 Task: Search one way flight ticket for 2 adults, 2 infants in seat and 1 infant on lap in first from Nome: Nome Airport to Rockford: Chicago Rockford International Airport(was Northwest Chicagoland Regional Airport At Rockford) on 5-1-2023. Number of bags: 1 carry on bag and 5 checked bags. Price is upto 65000. Outbound departure time preference is 7:45. Return departure time preference is 8:00.
Action: Mouse moved to (237, 212)
Screenshot: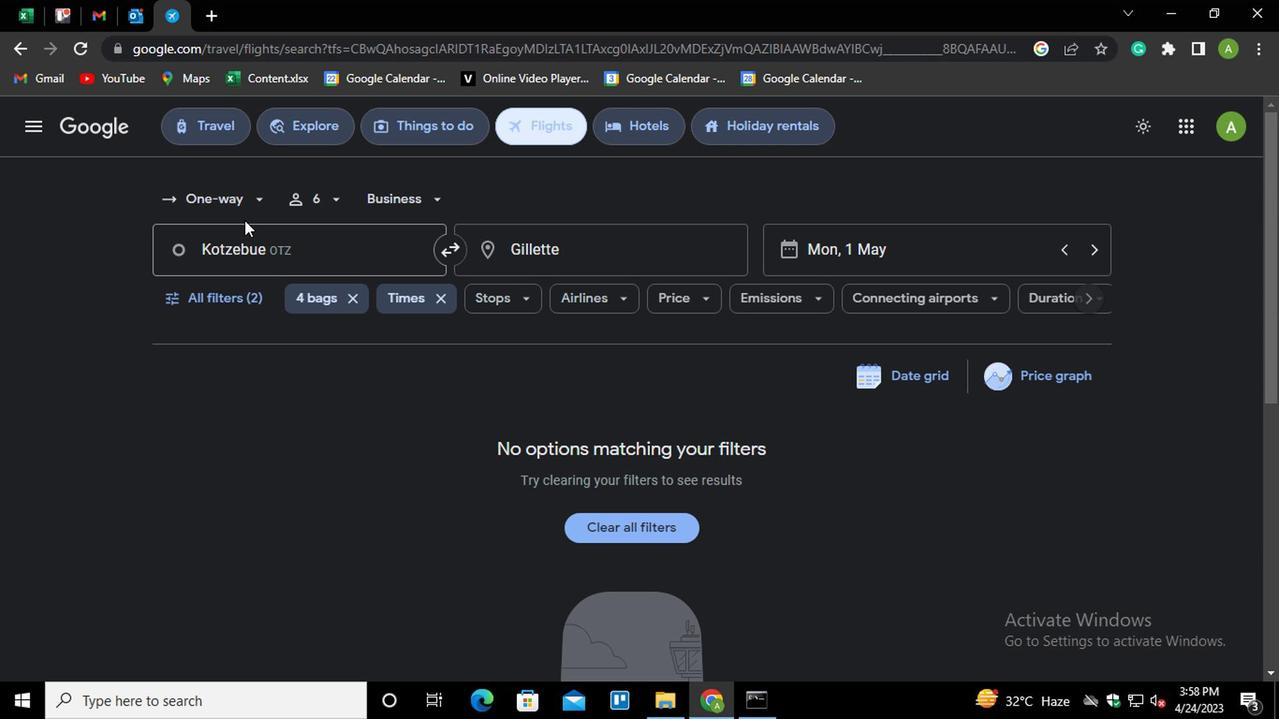 
Action: Mouse pressed left at (237, 212)
Screenshot: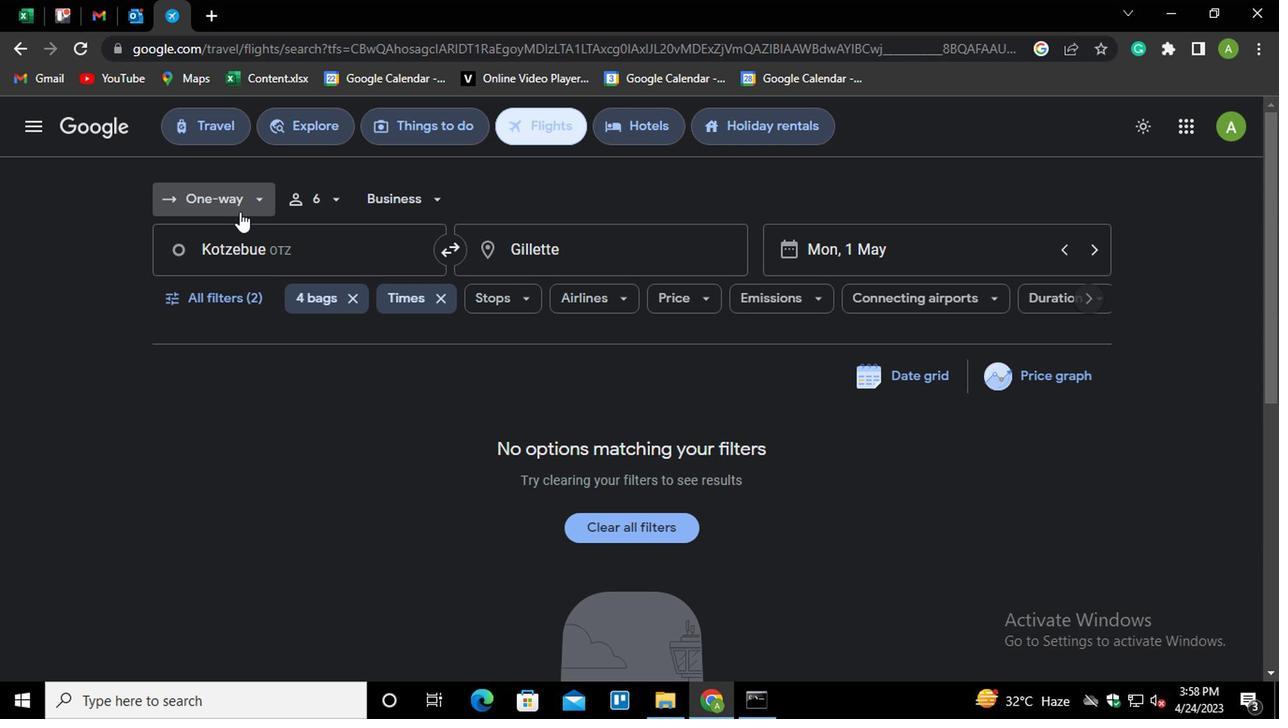 
Action: Mouse moved to (245, 284)
Screenshot: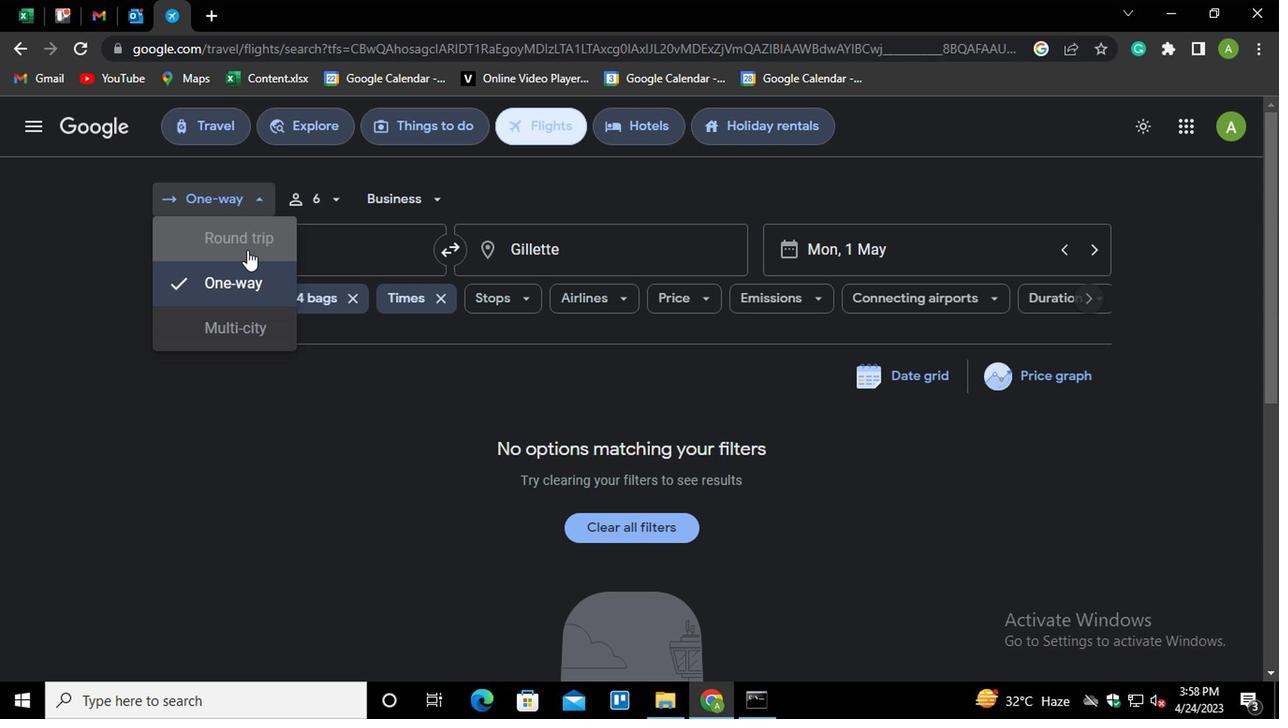 
Action: Mouse pressed left at (245, 284)
Screenshot: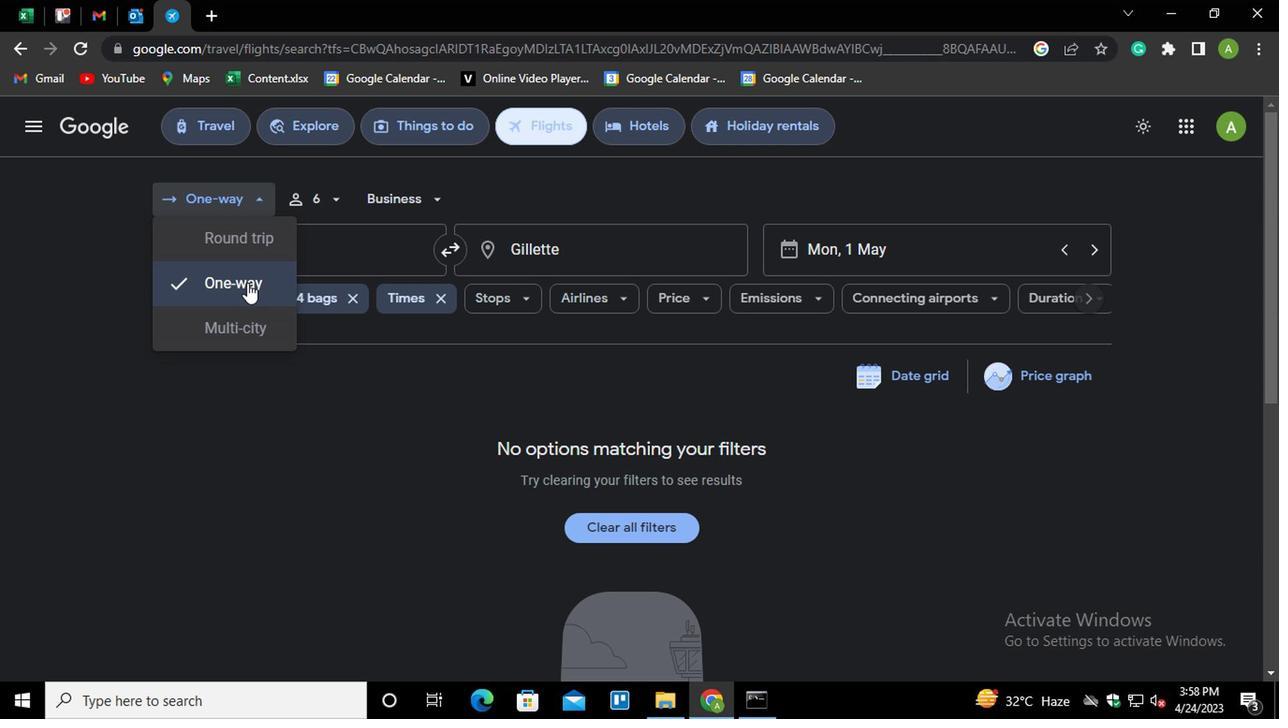 
Action: Mouse moved to (319, 205)
Screenshot: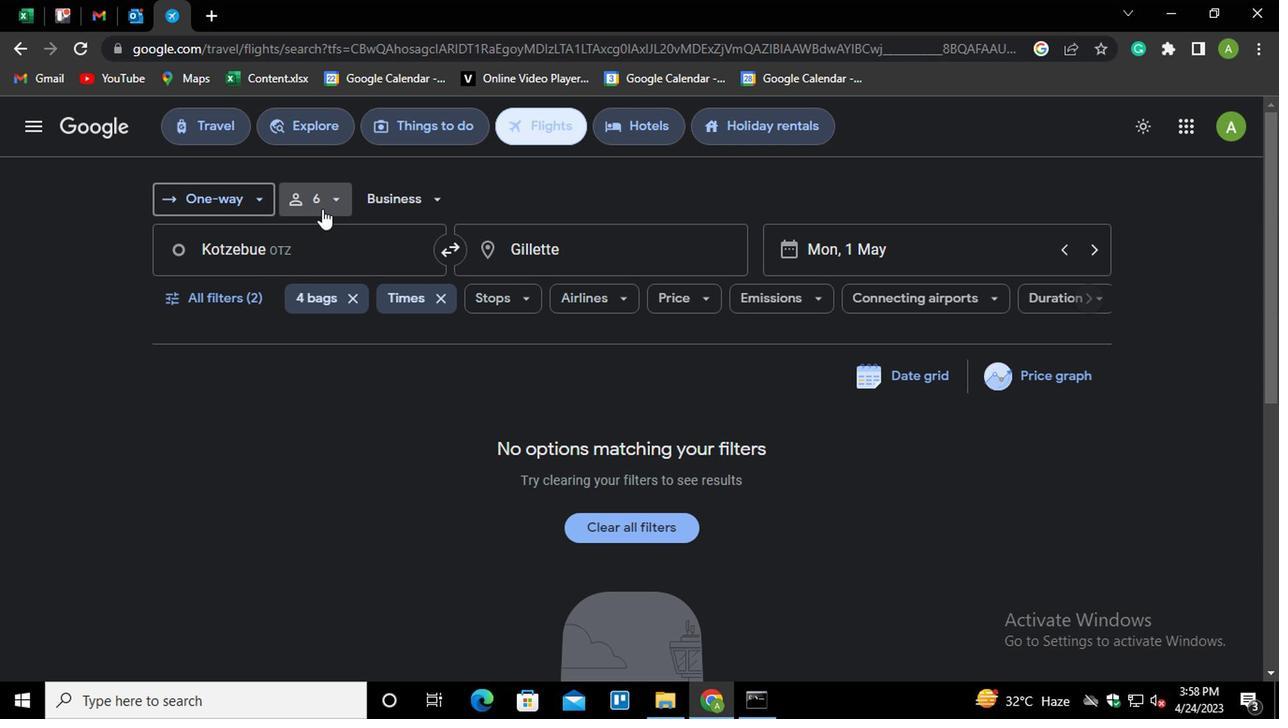 
Action: Mouse pressed left at (319, 205)
Screenshot: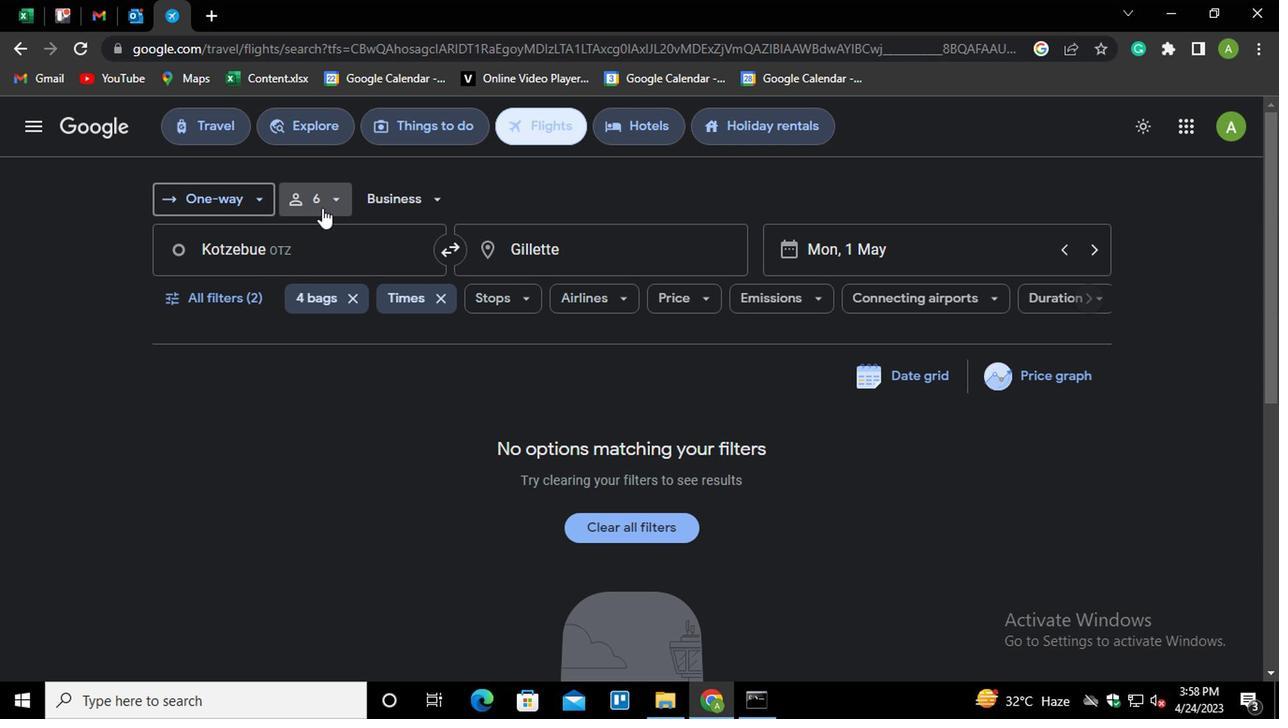
Action: Mouse moved to (411, 250)
Screenshot: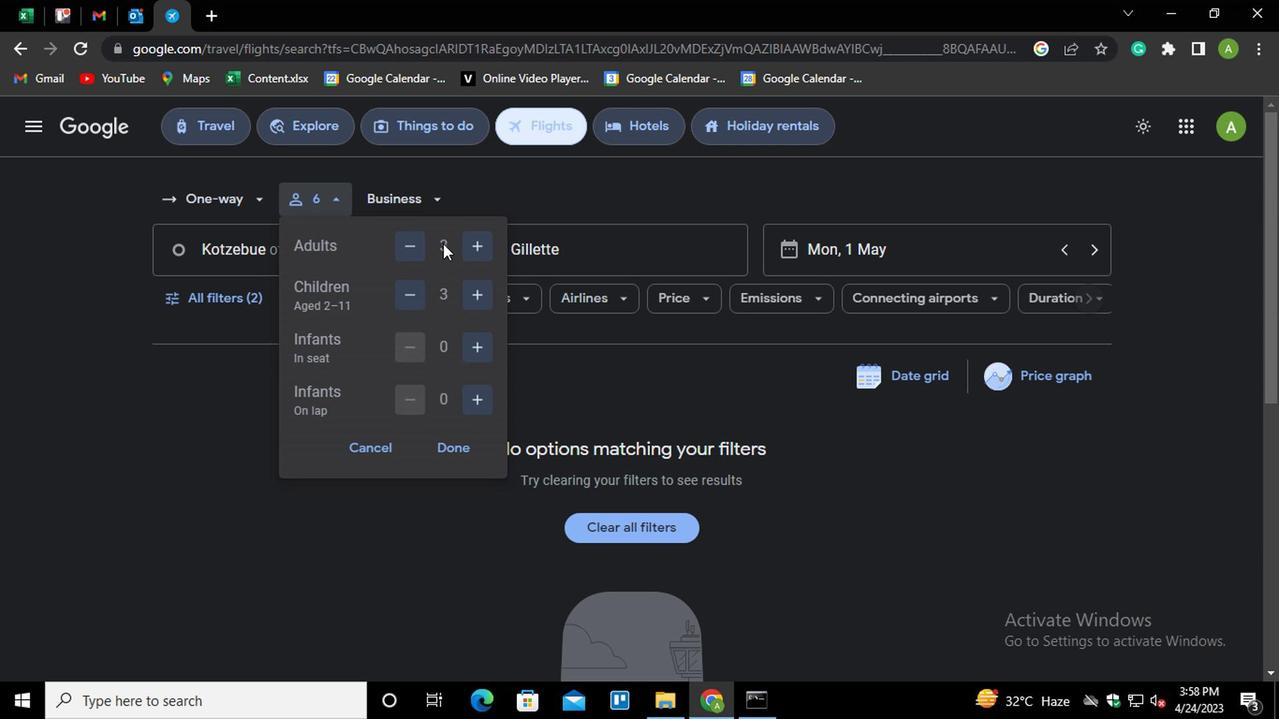 
Action: Mouse pressed left at (411, 250)
Screenshot: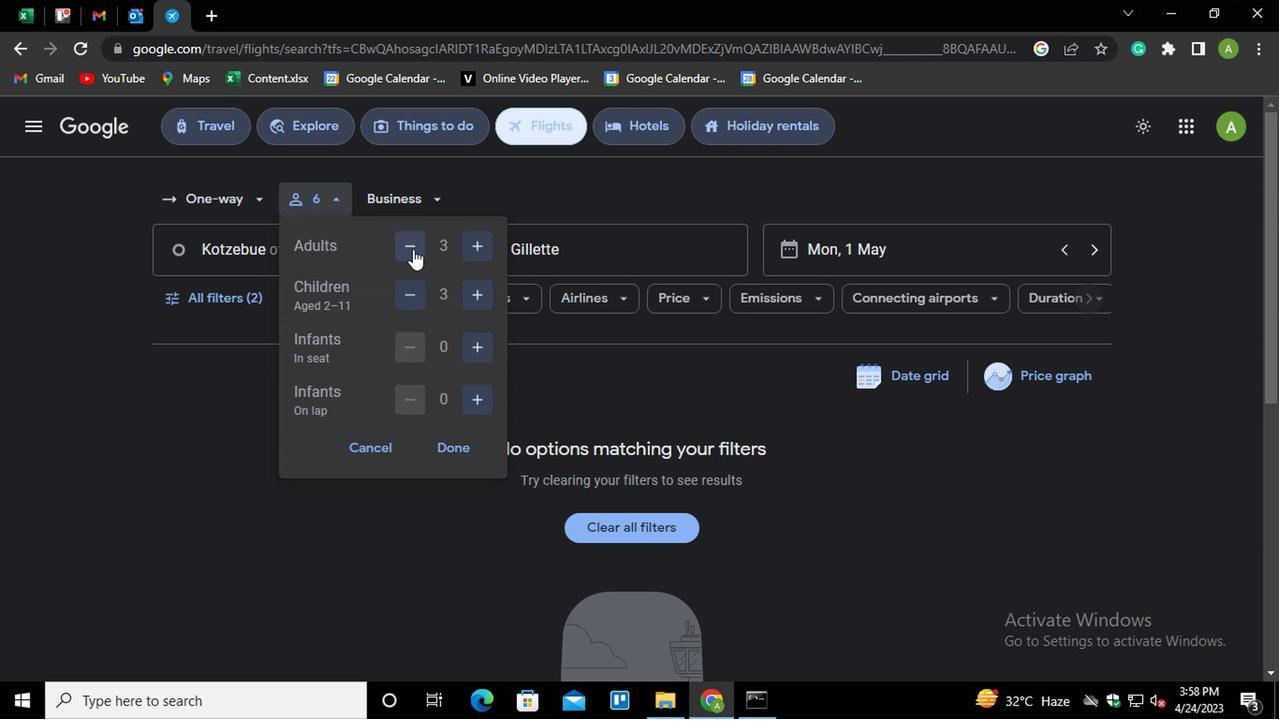 
Action: Mouse moved to (409, 293)
Screenshot: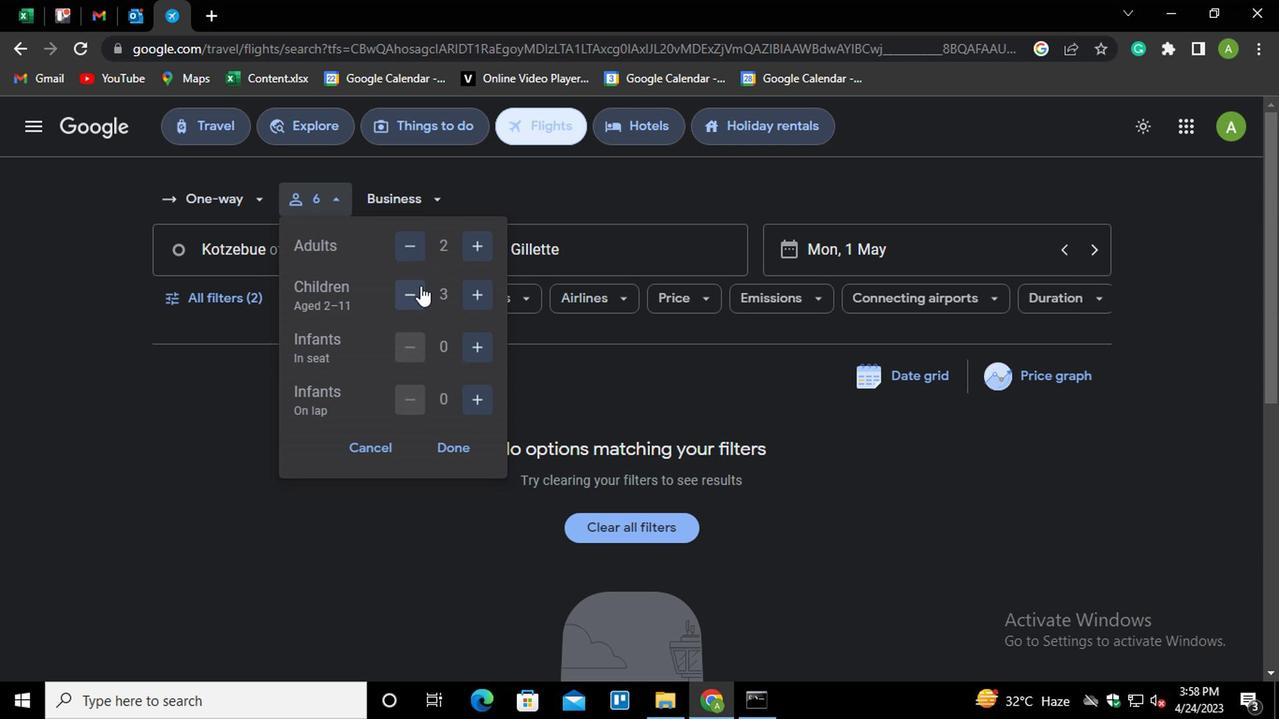 
Action: Mouse pressed left at (409, 293)
Screenshot: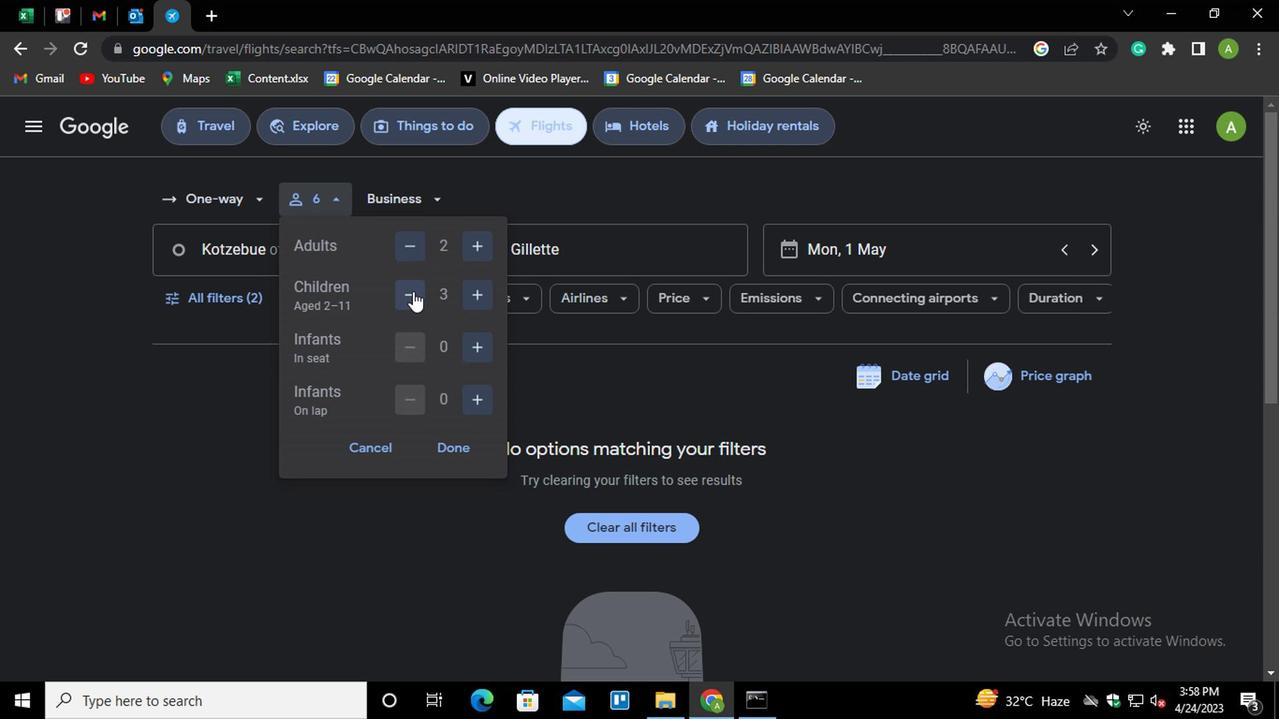 
Action: Mouse pressed left at (409, 293)
Screenshot: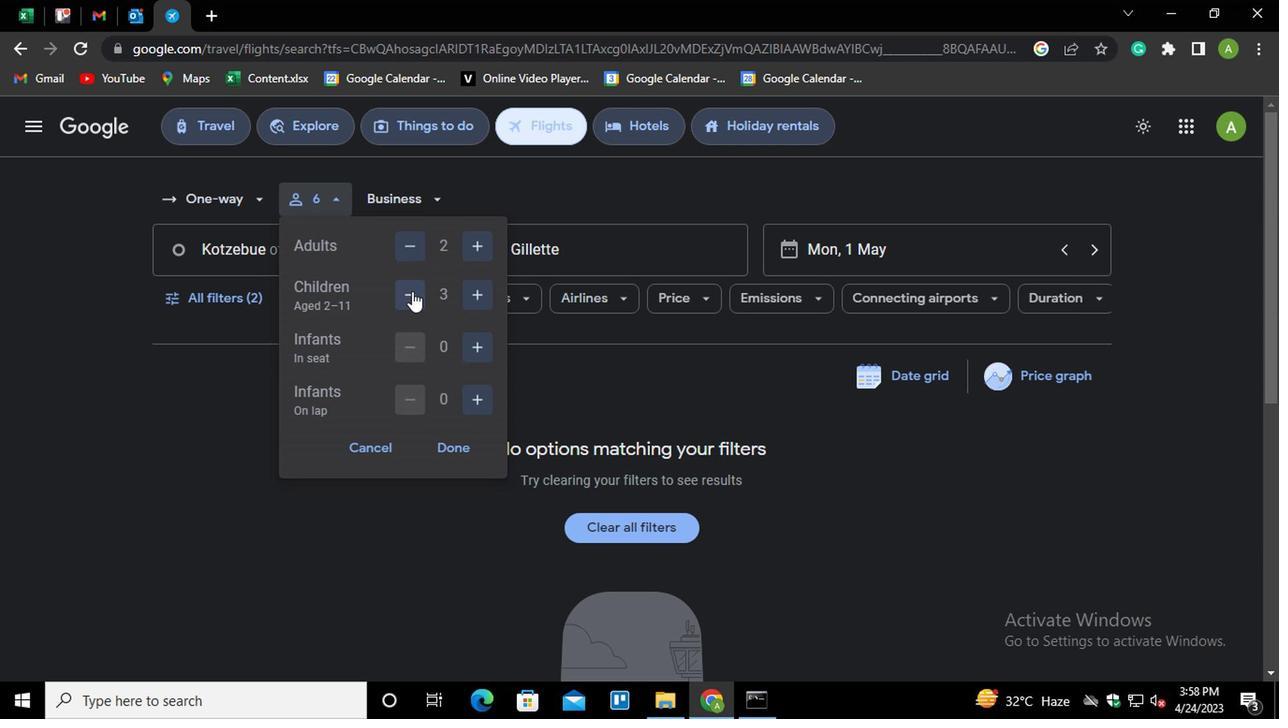 
Action: Mouse pressed left at (409, 293)
Screenshot: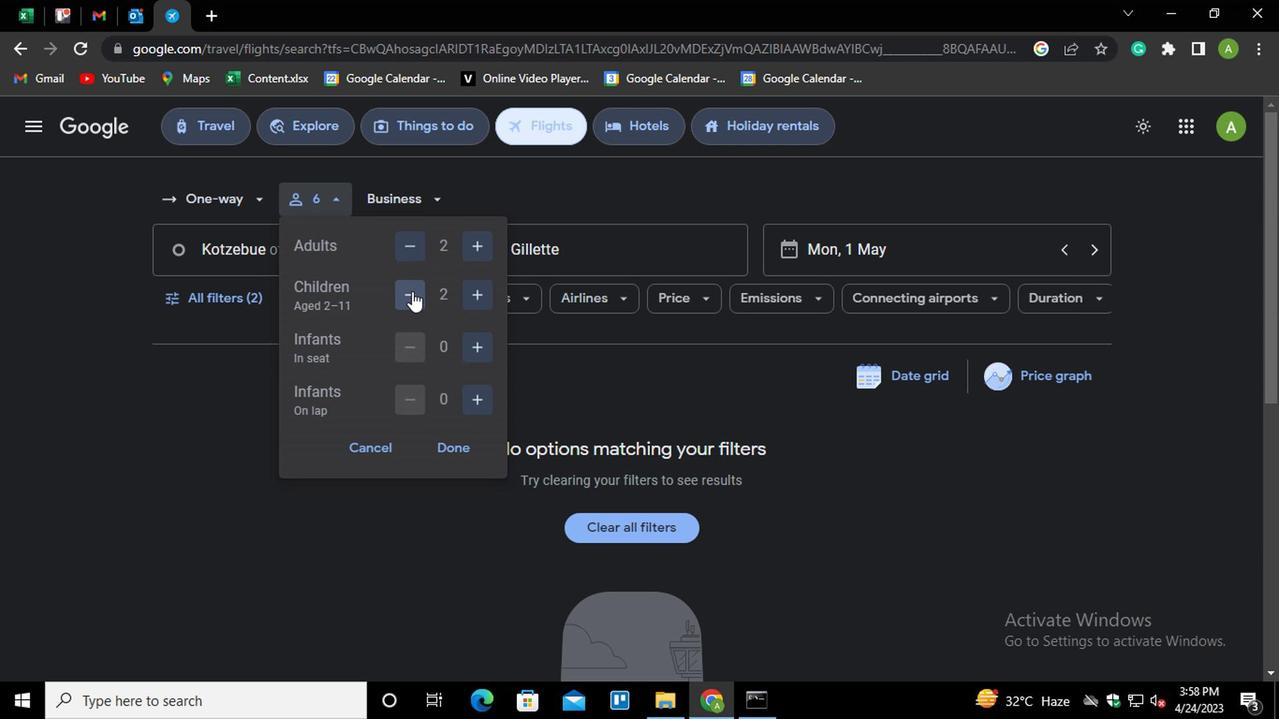 
Action: Mouse moved to (479, 345)
Screenshot: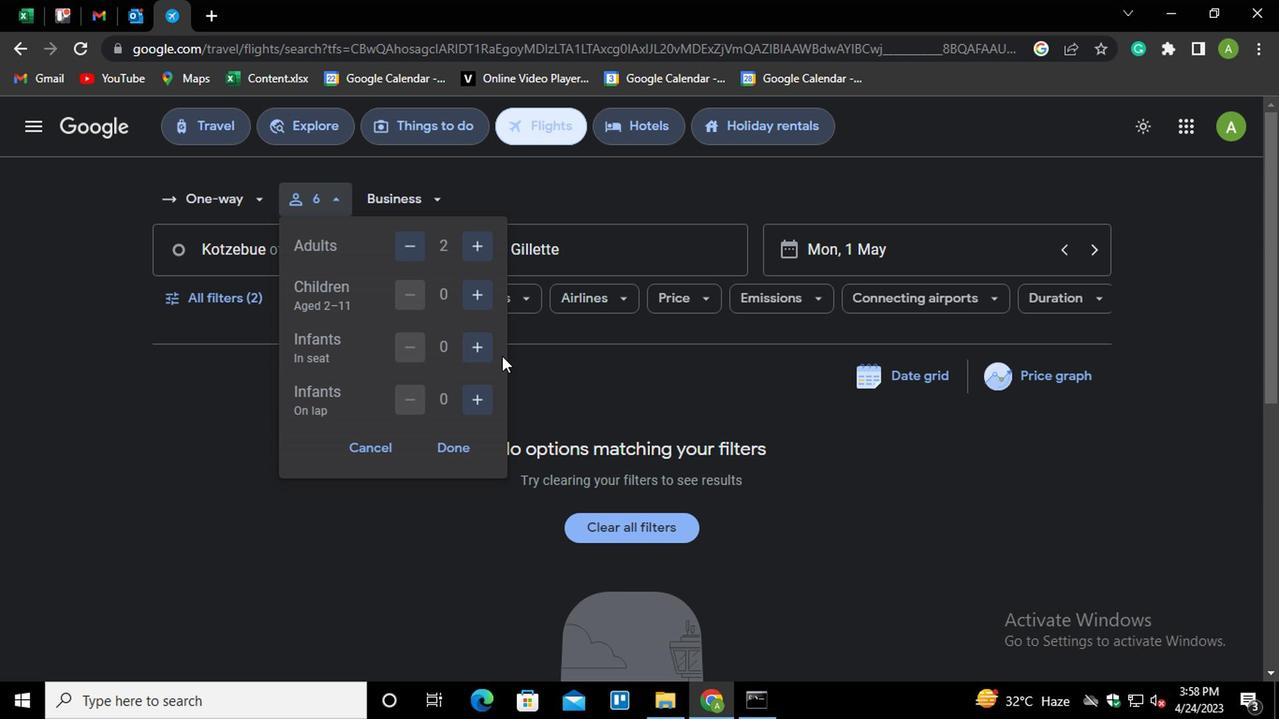 
Action: Mouse pressed left at (479, 345)
Screenshot: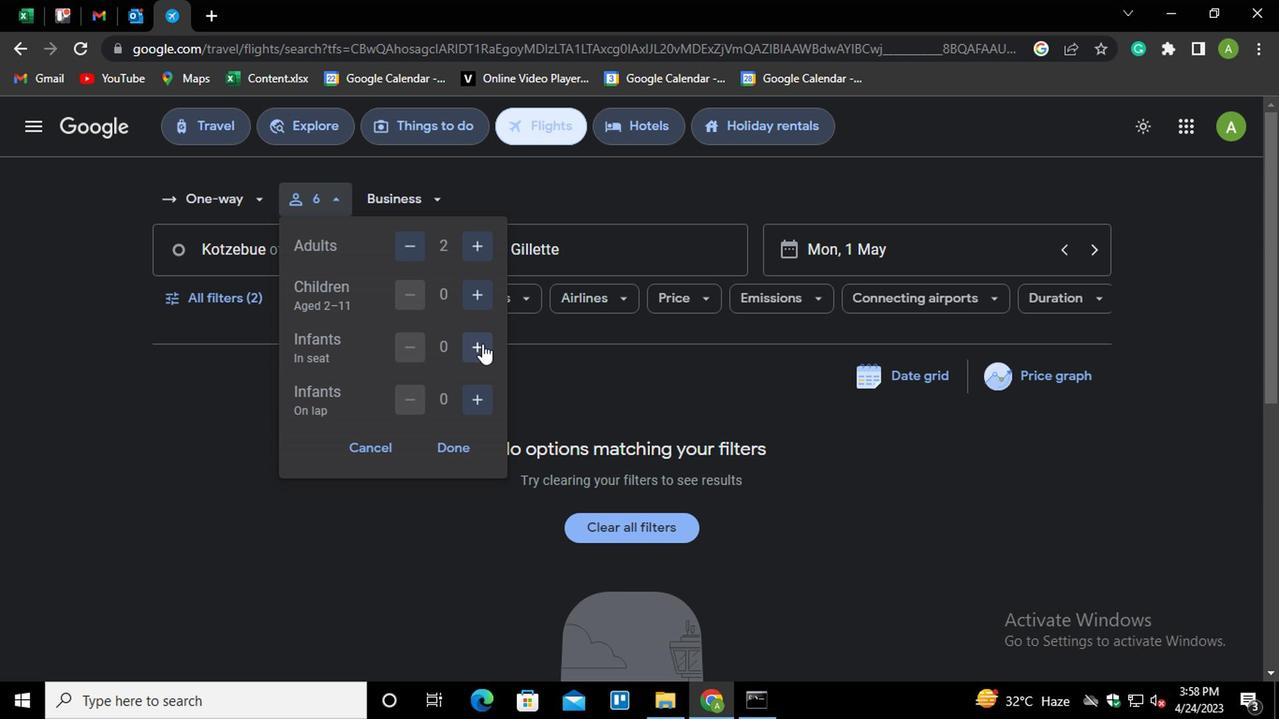 
Action: Mouse pressed left at (479, 345)
Screenshot: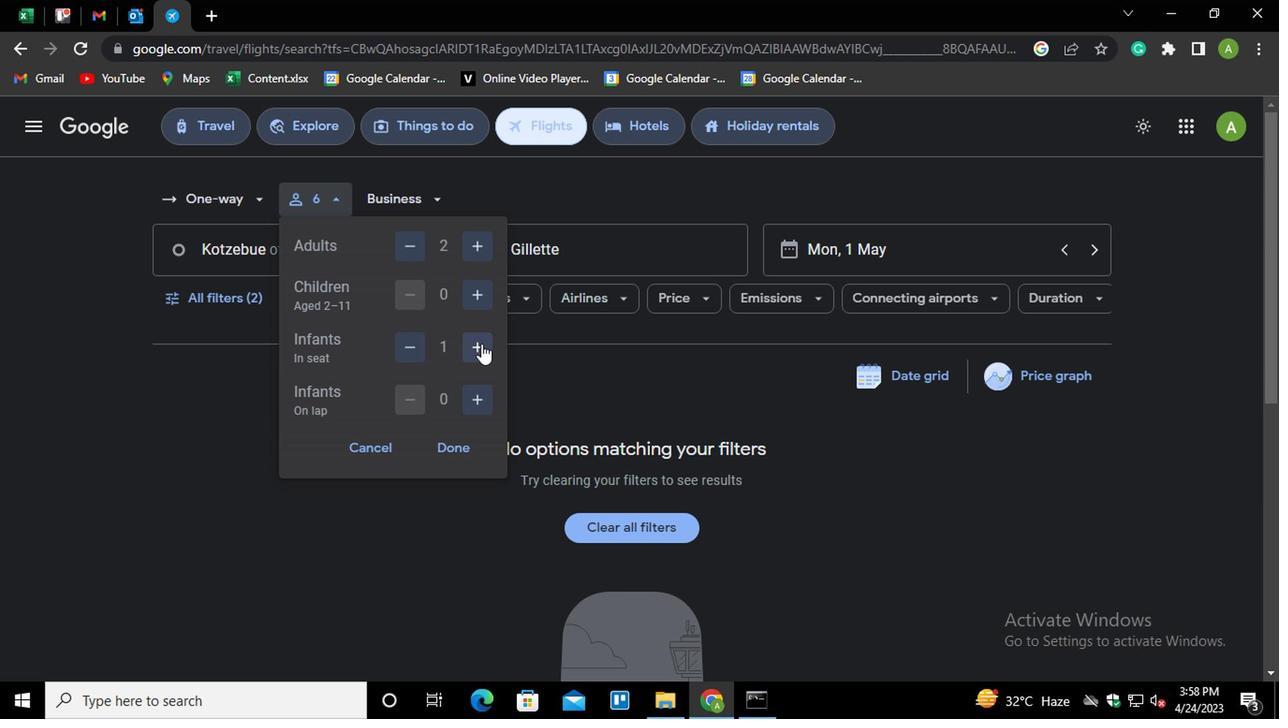 
Action: Mouse moved to (477, 393)
Screenshot: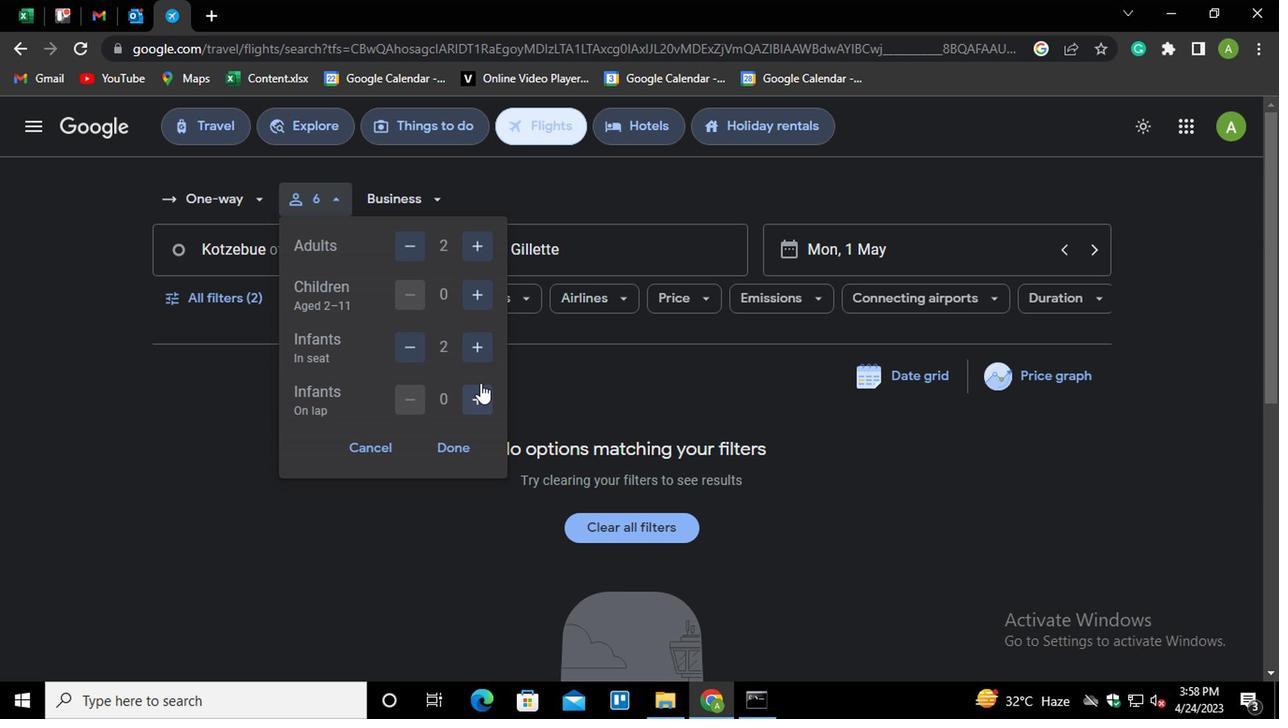 
Action: Mouse pressed left at (477, 393)
Screenshot: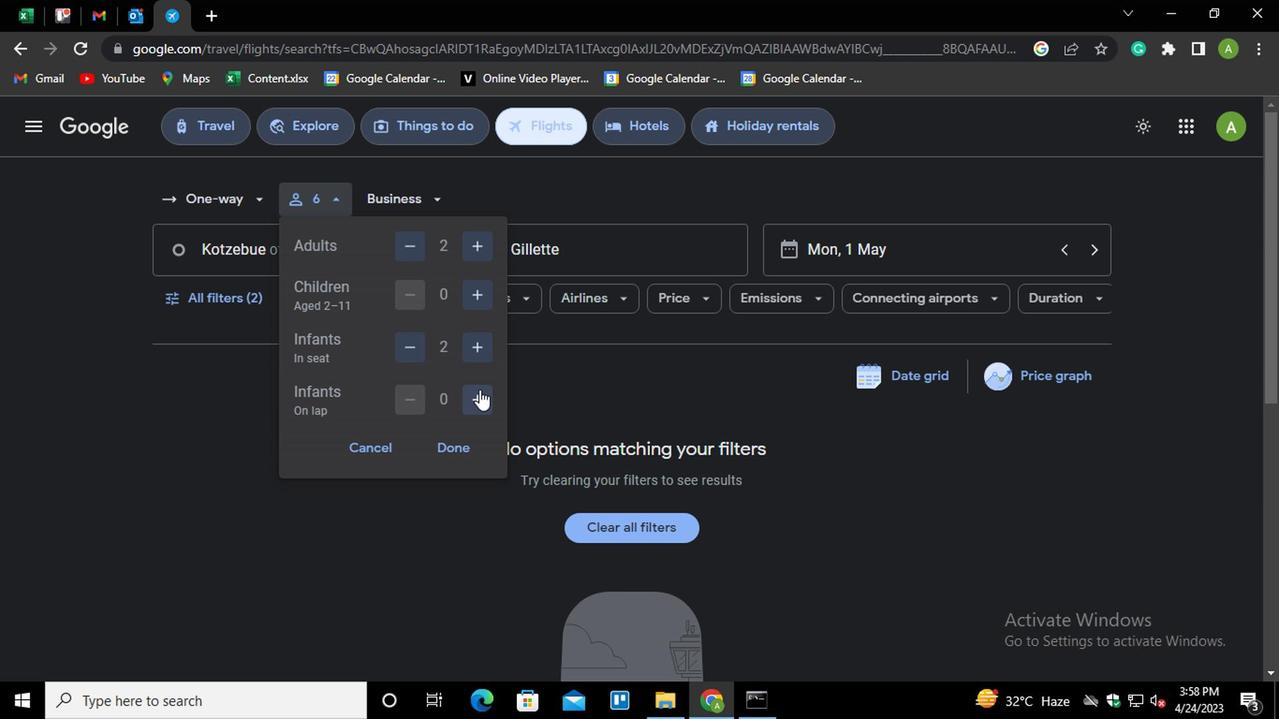 
Action: Mouse moved to (455, 448)
Screenshot: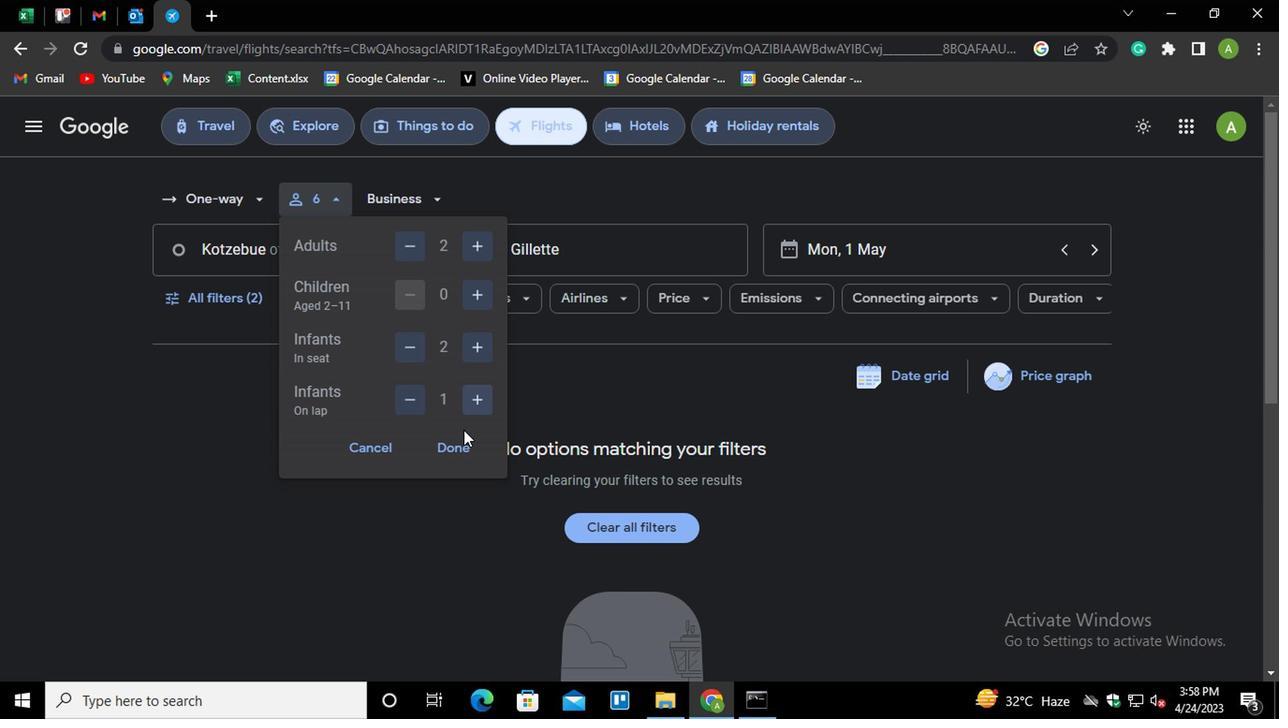 
Action: Mouse pressed left at (455, 448)
Screenshot: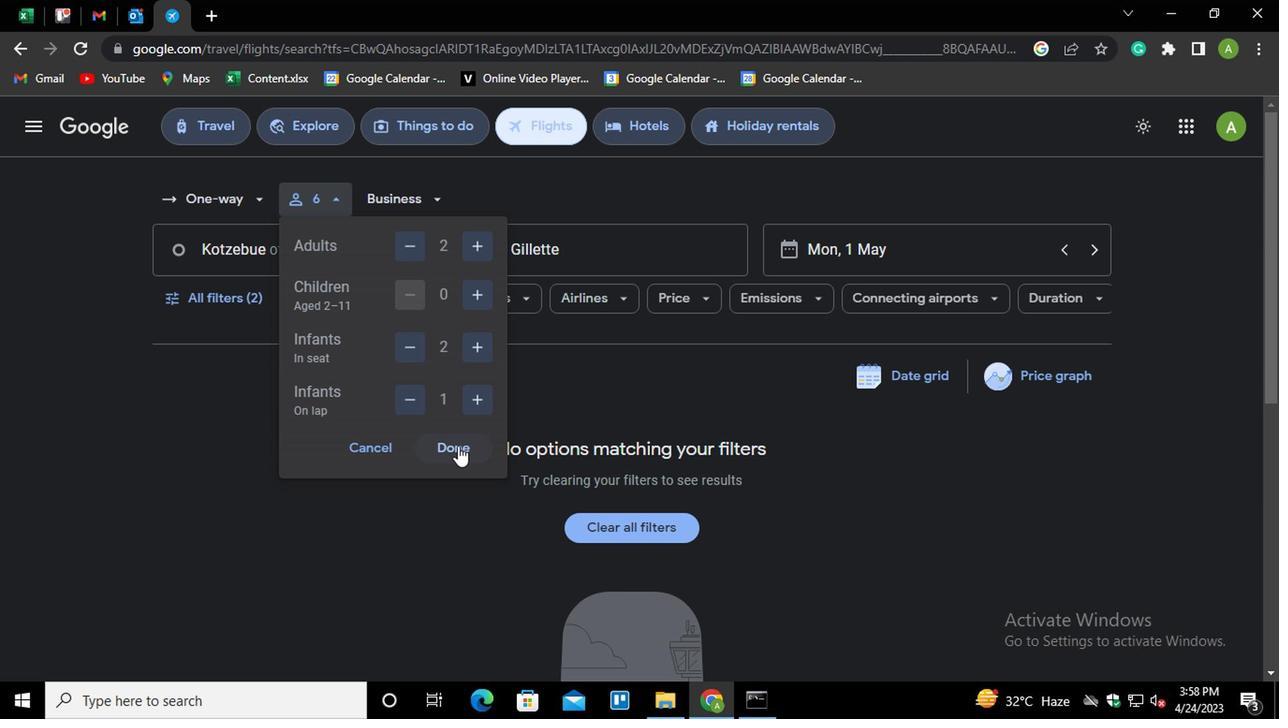 
Action: Mouse moved to (326, 252)
Screenshot: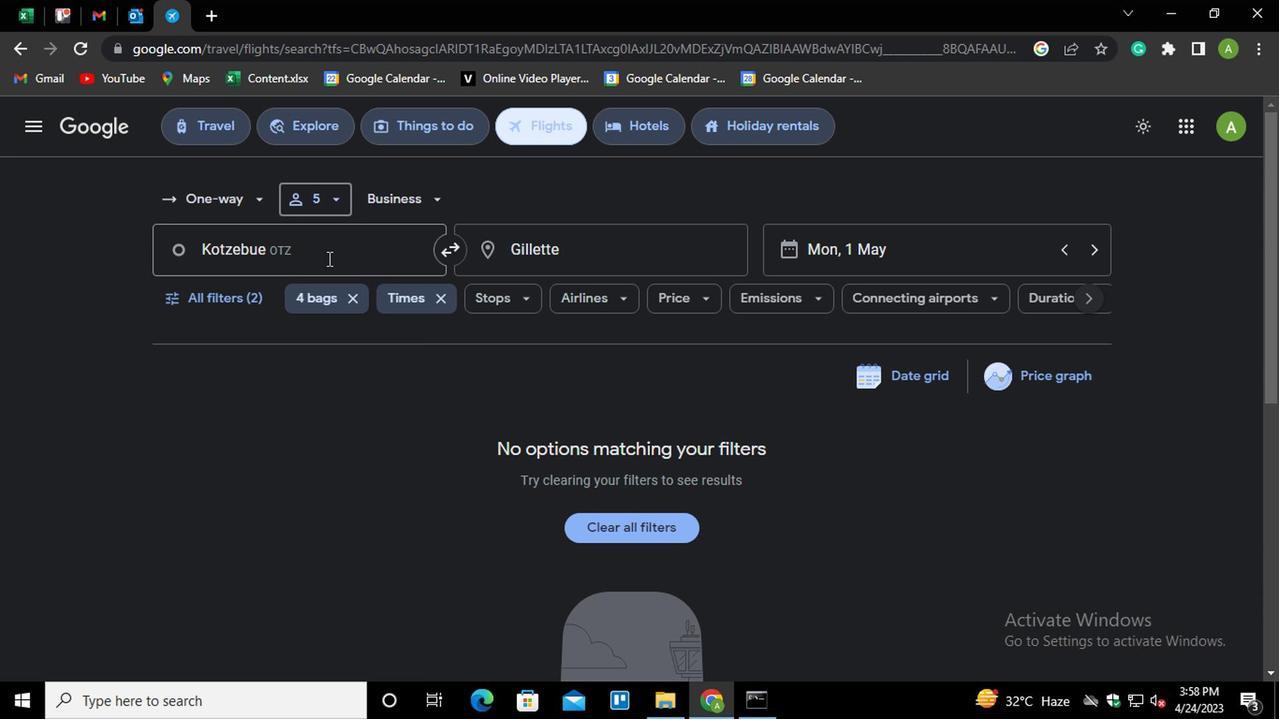 
Action: Mouse pressed left at (326, 252)
Screenshot: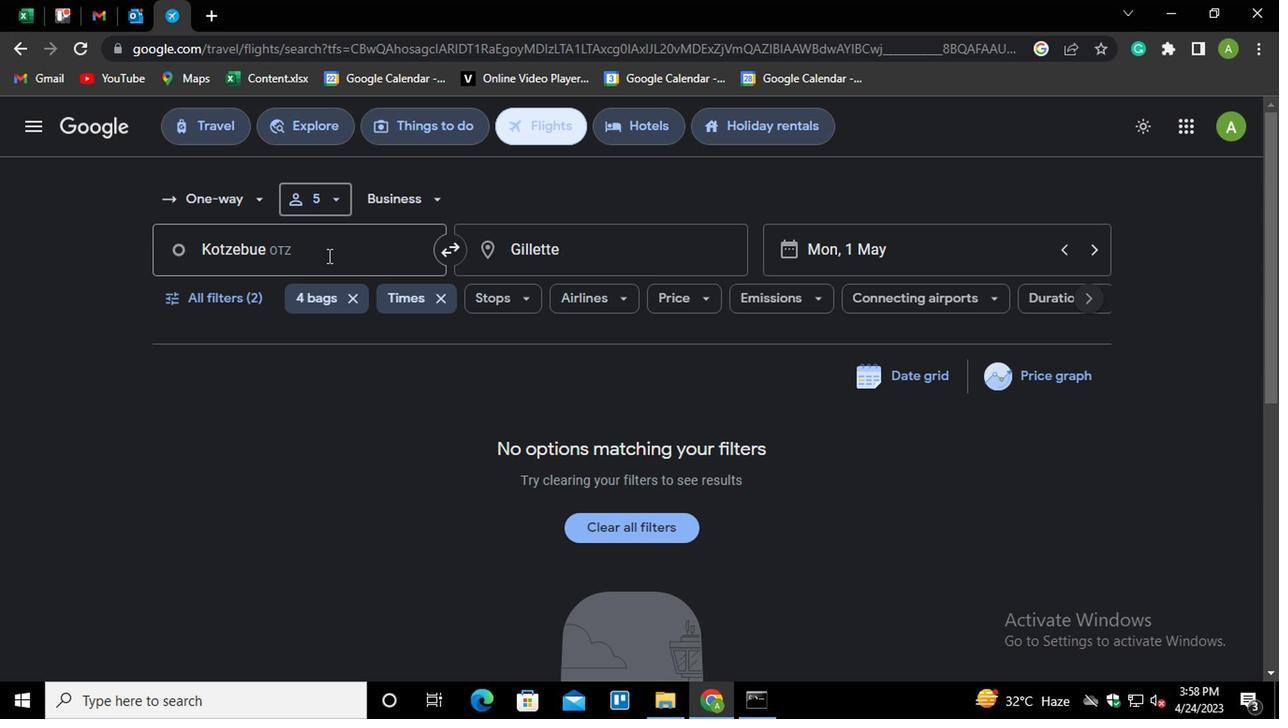 
Action: Mouse moved to (326, 251)
Screenshot: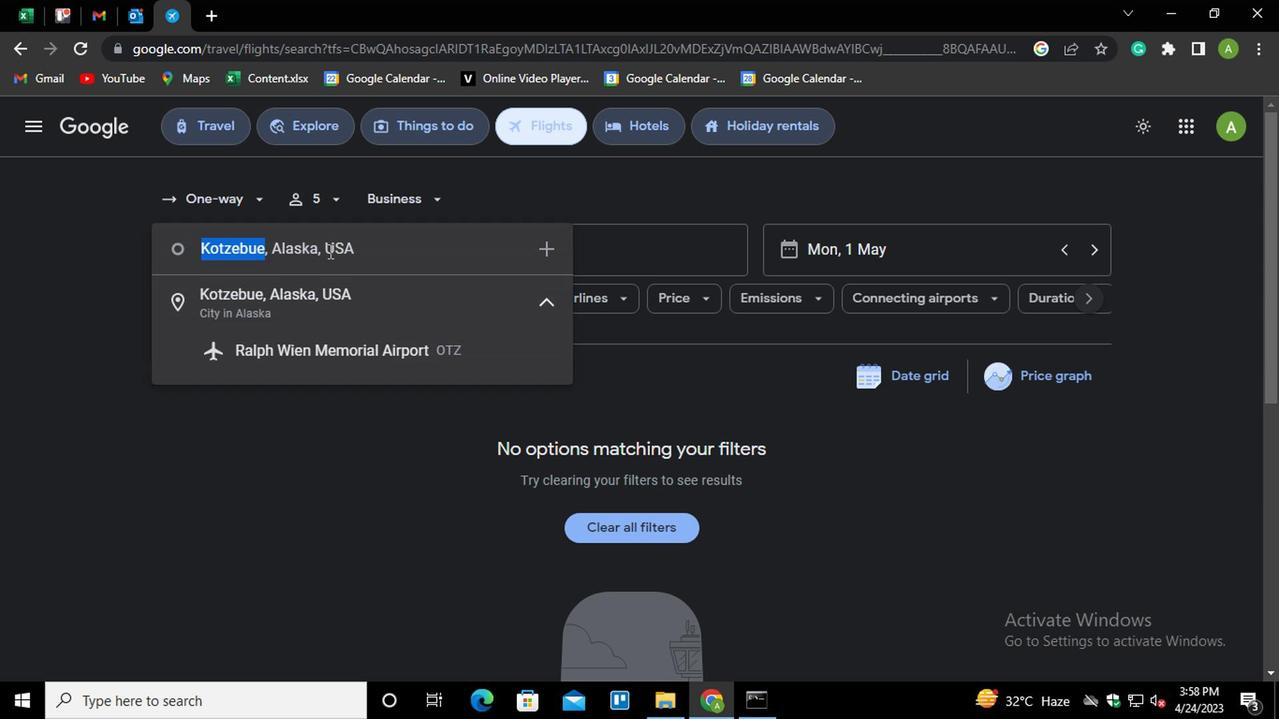 
Action: Key pressed <Key.shift_r>Nome<Key.down><Key.enter>
Screenshot: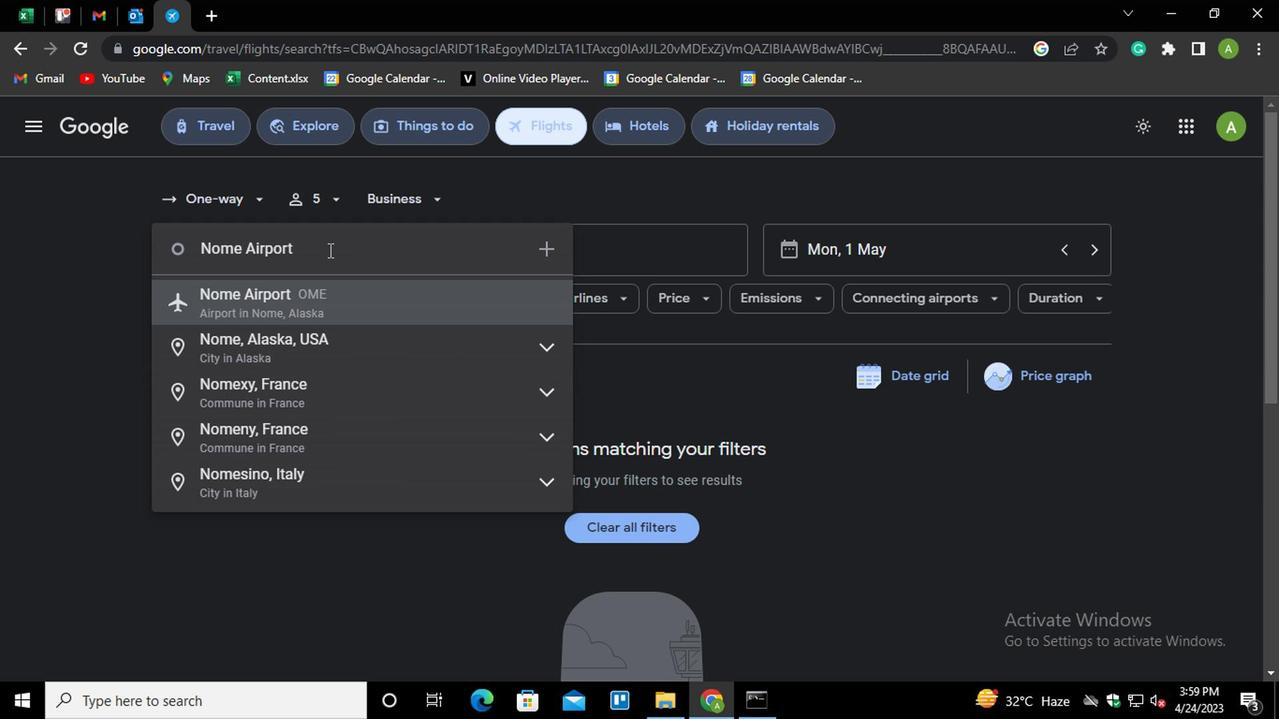 
Action: Mouse moved to (589, 239)
Screenshot: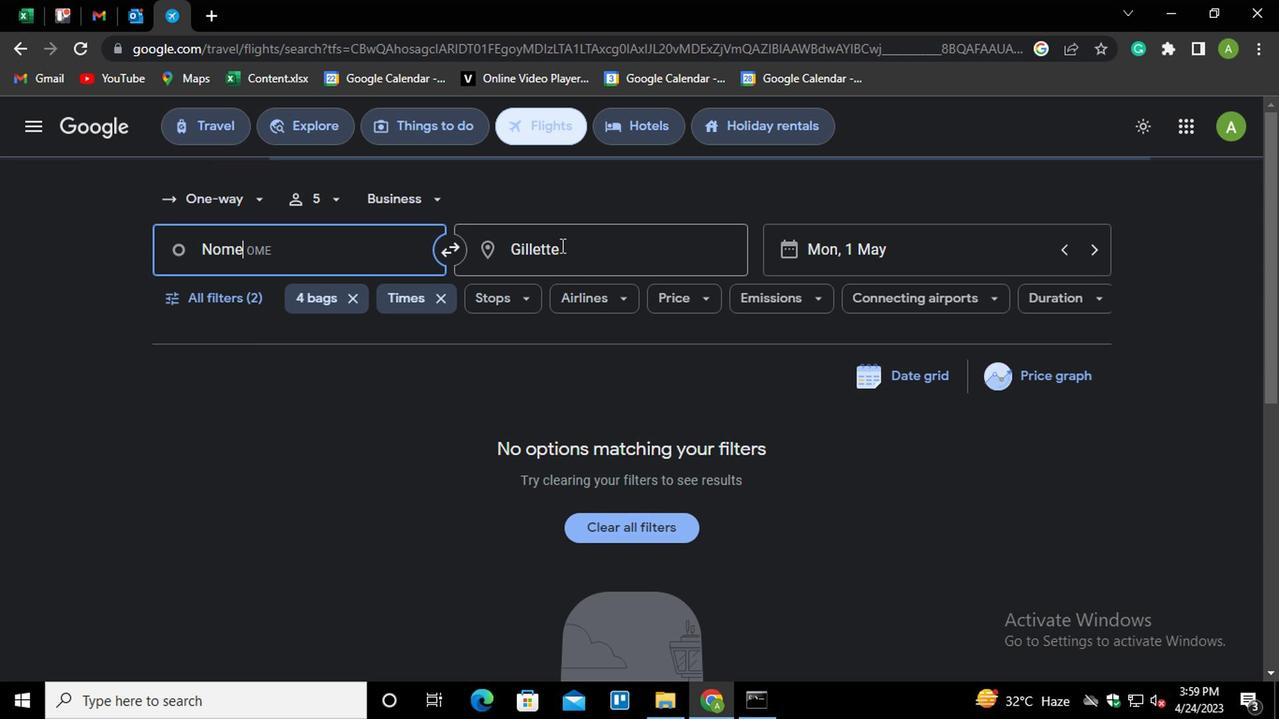 
Action: Mouse pressed left at (589, 239)
Screenshot: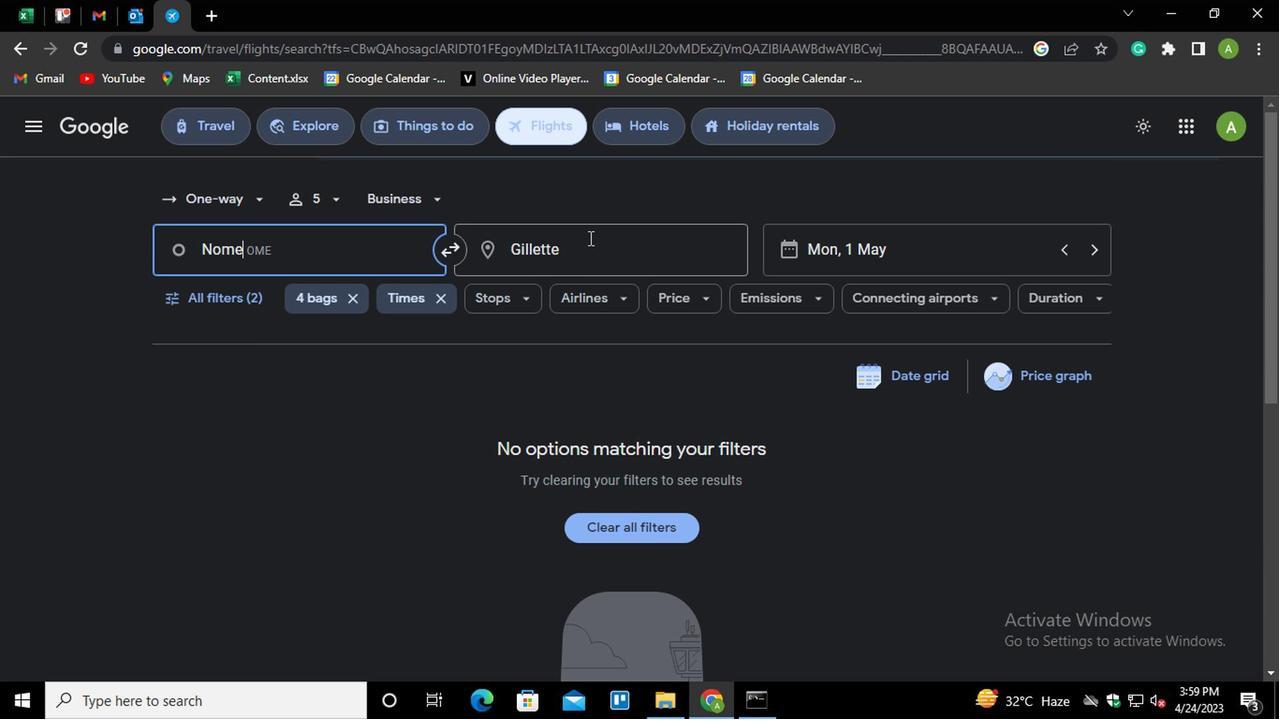 
Action: Key pressed <Key.shift><Key.shift>CHICA<Key.down><Key.down><Key.down><Key.down><Key.enter>
Screenshot: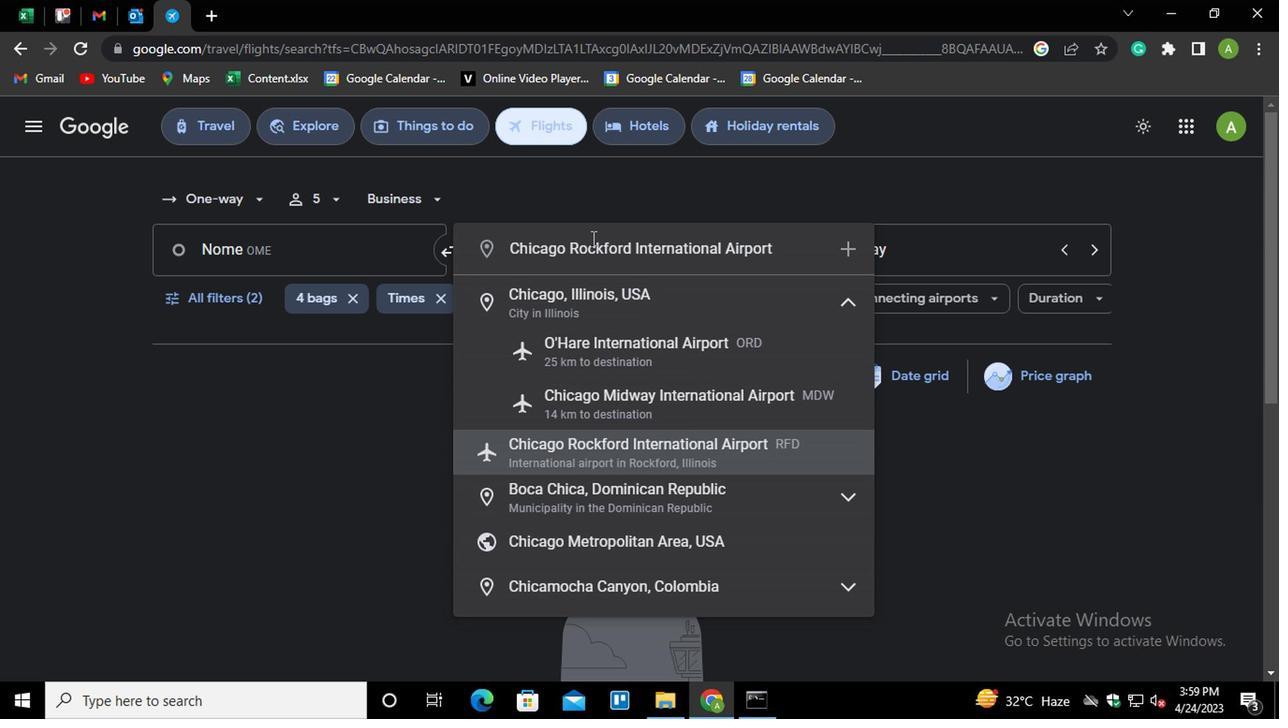 
Action: Mouse moved to (240, 311)
Screenshot: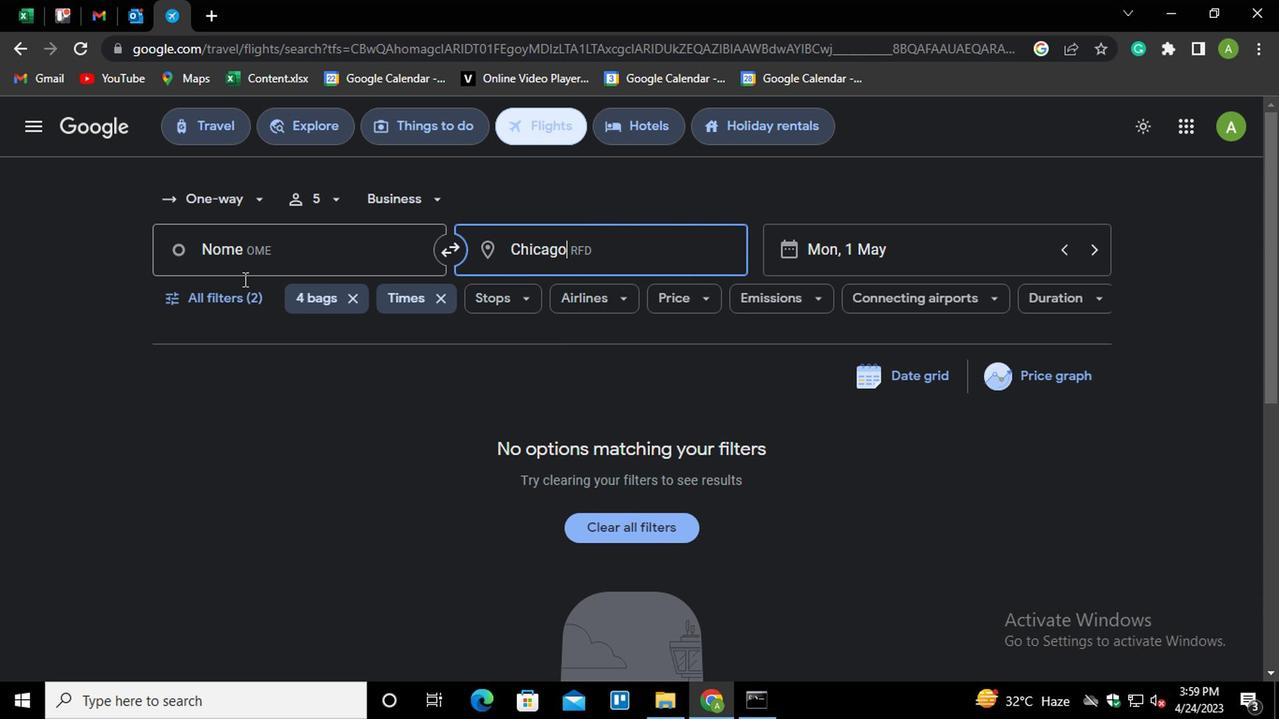 
Action: Mouse pressed left at (240, 311)
Screenshot: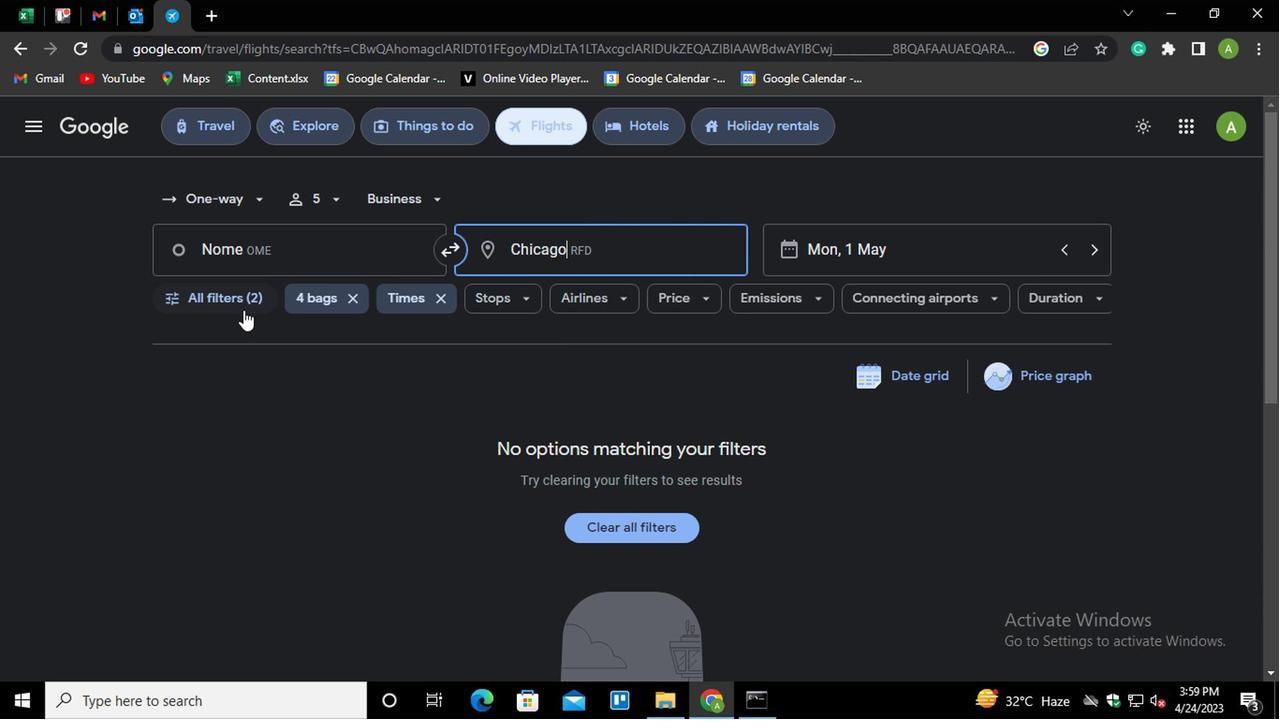 
Action: Mouse moved to (417, 659)
Screenshot: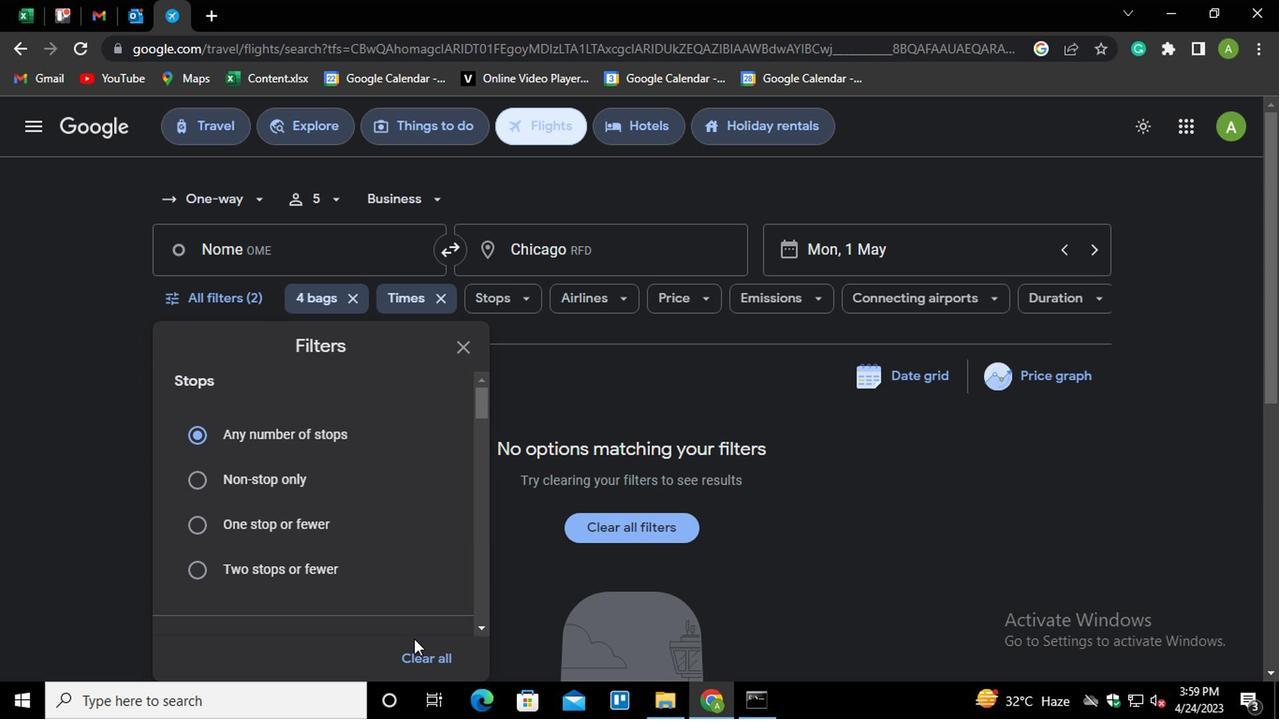 
Action: Mouse pressed left at (417, 659)
Screenshot: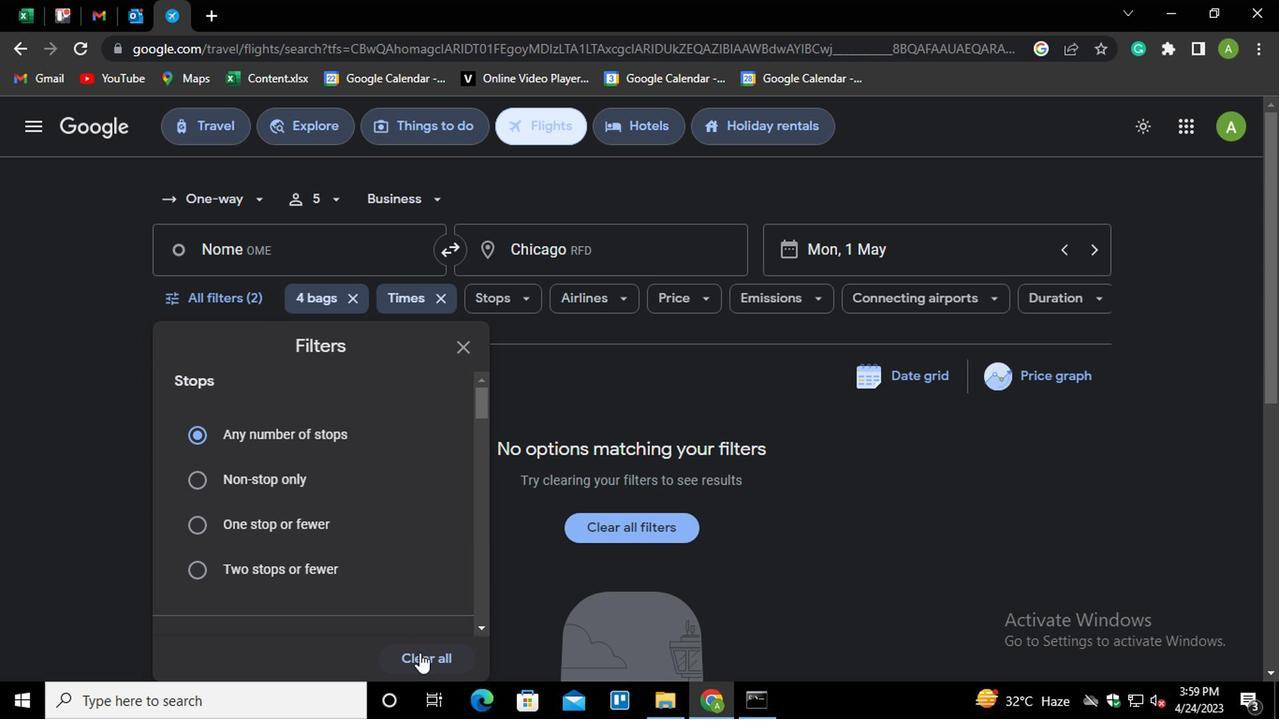 
Action: Mouse moved to (343, 555)
Screenshot: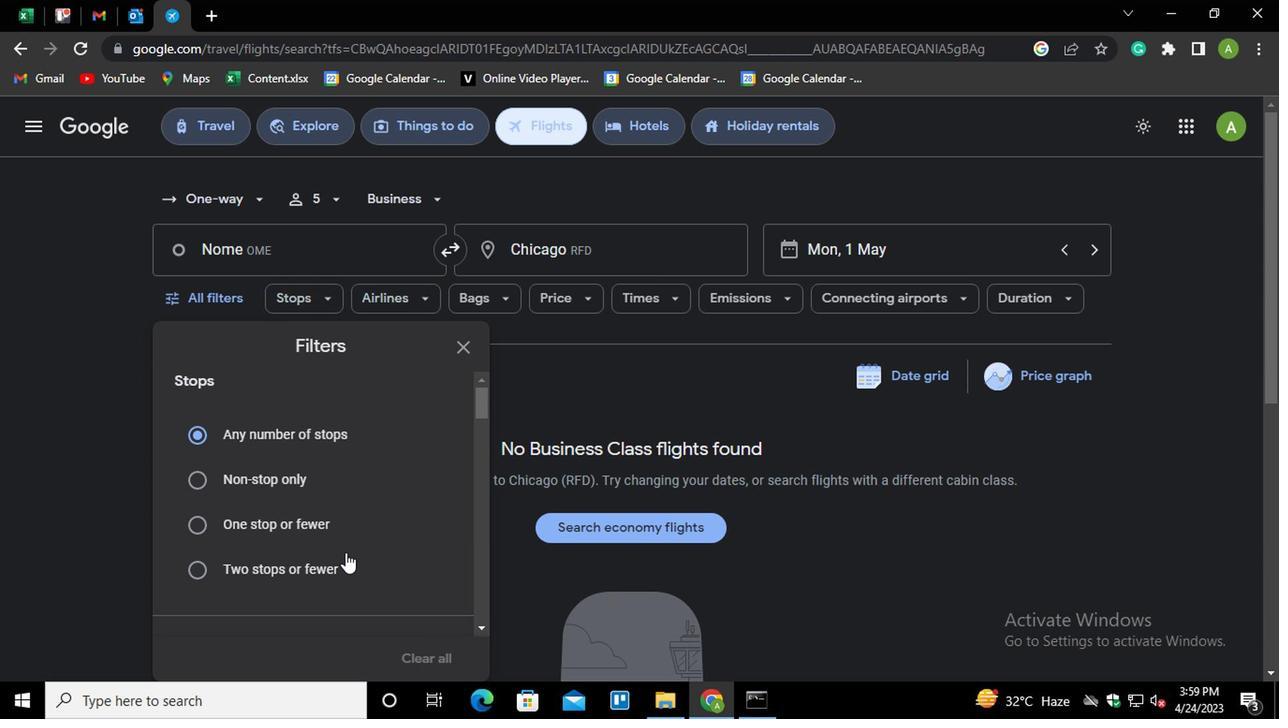 
Action: Mouse scrolled (343, 554) with delta (0, -1)
Screenshot: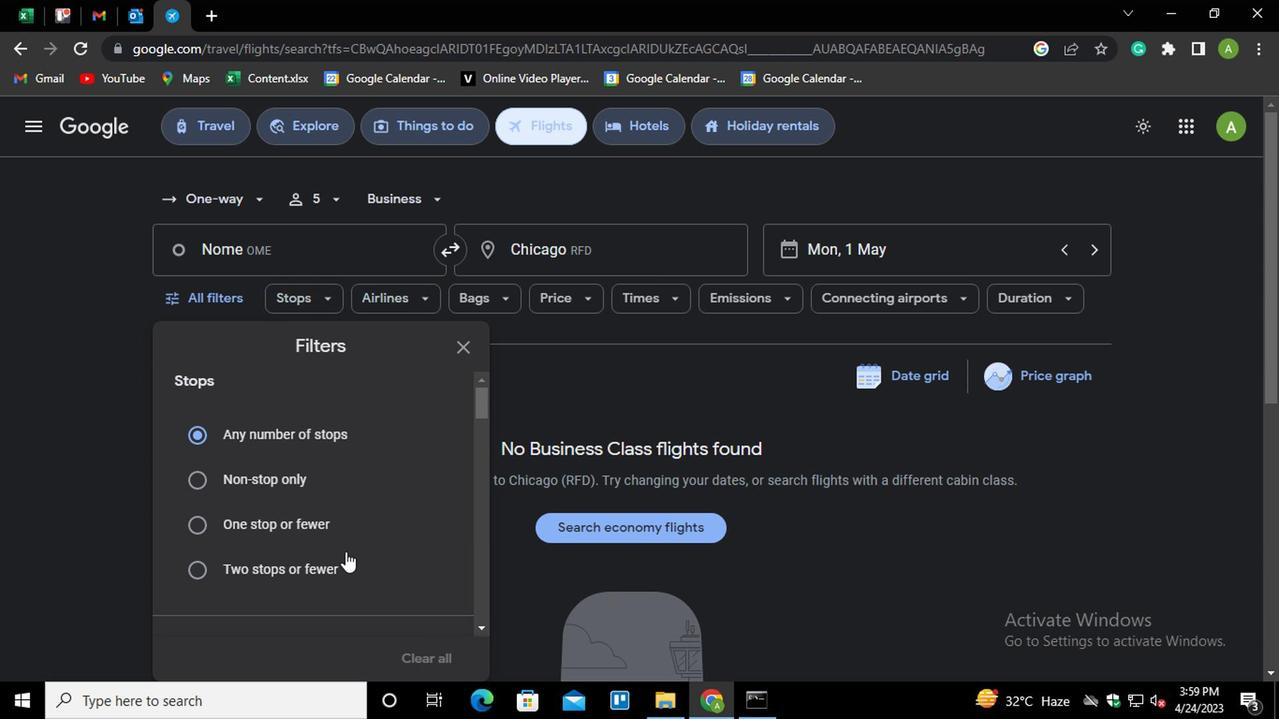 
Action: Mouse moved to (349, 533)
Screenshot: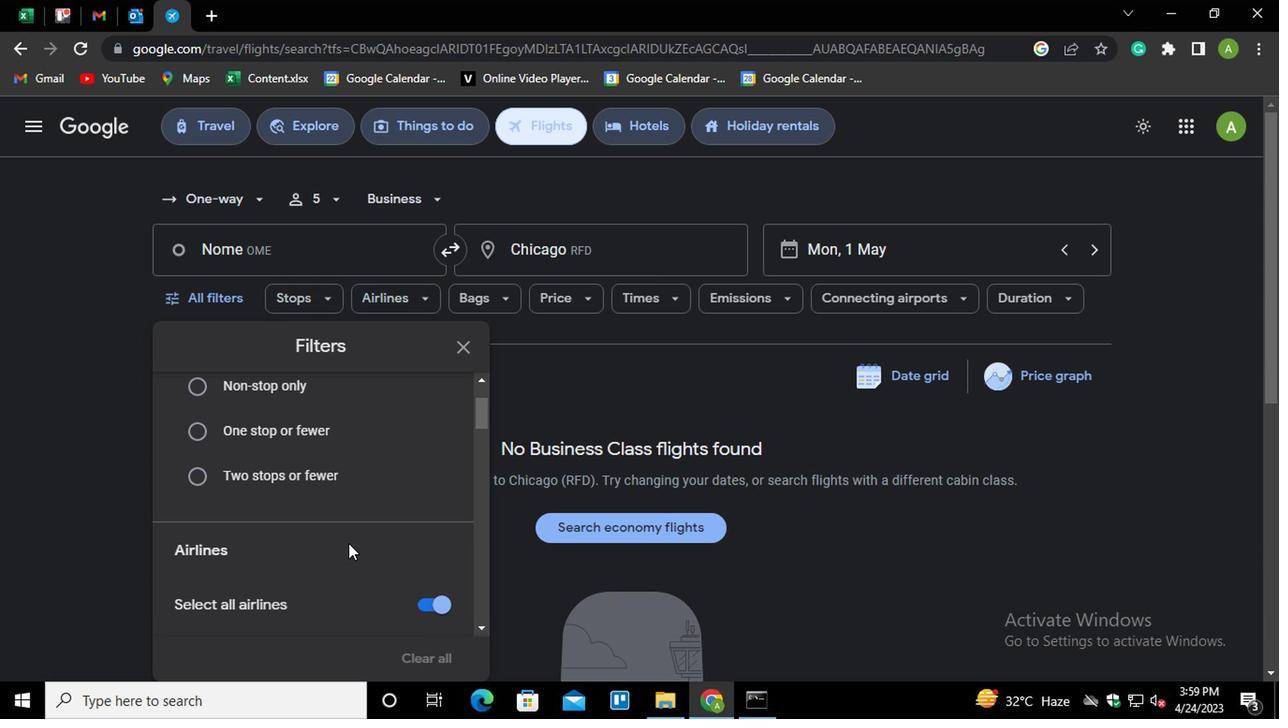 
Action: Mouse scrolled (349, 533) with delta (0, 0)
Screenshot: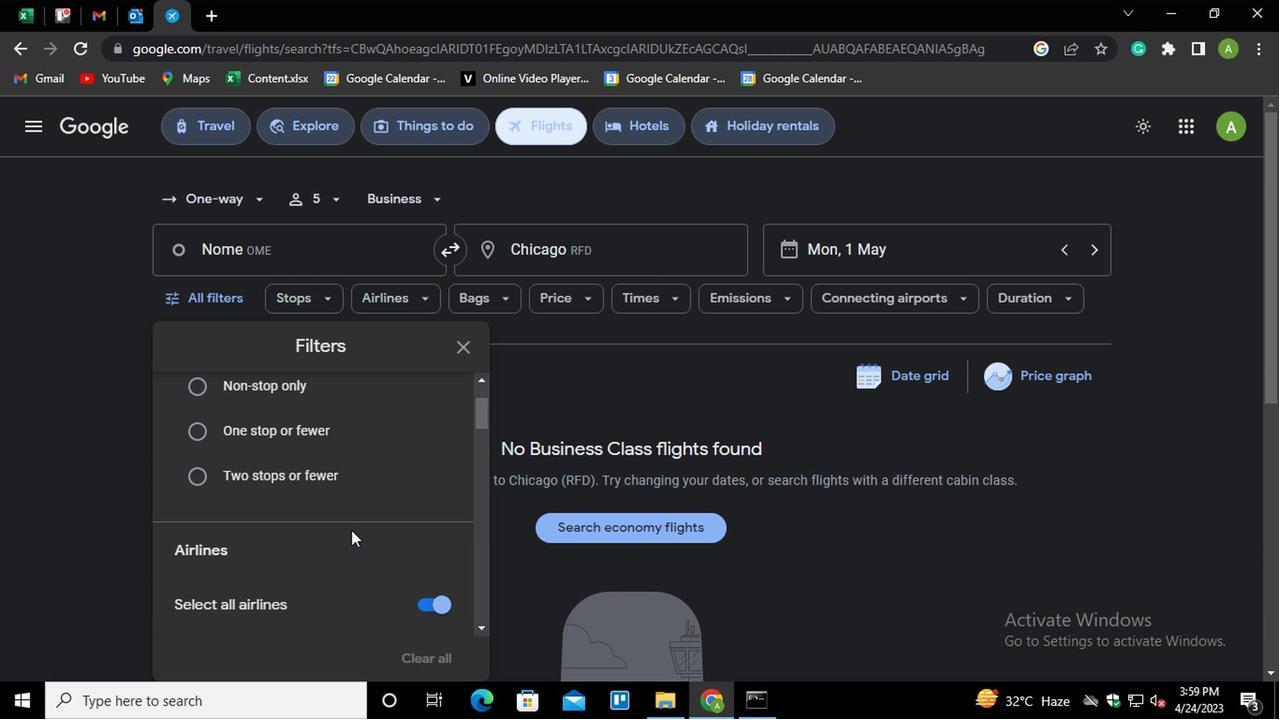 
Action: Mouse scrolled (349, 533) with delta (0, 0)
Screenshot: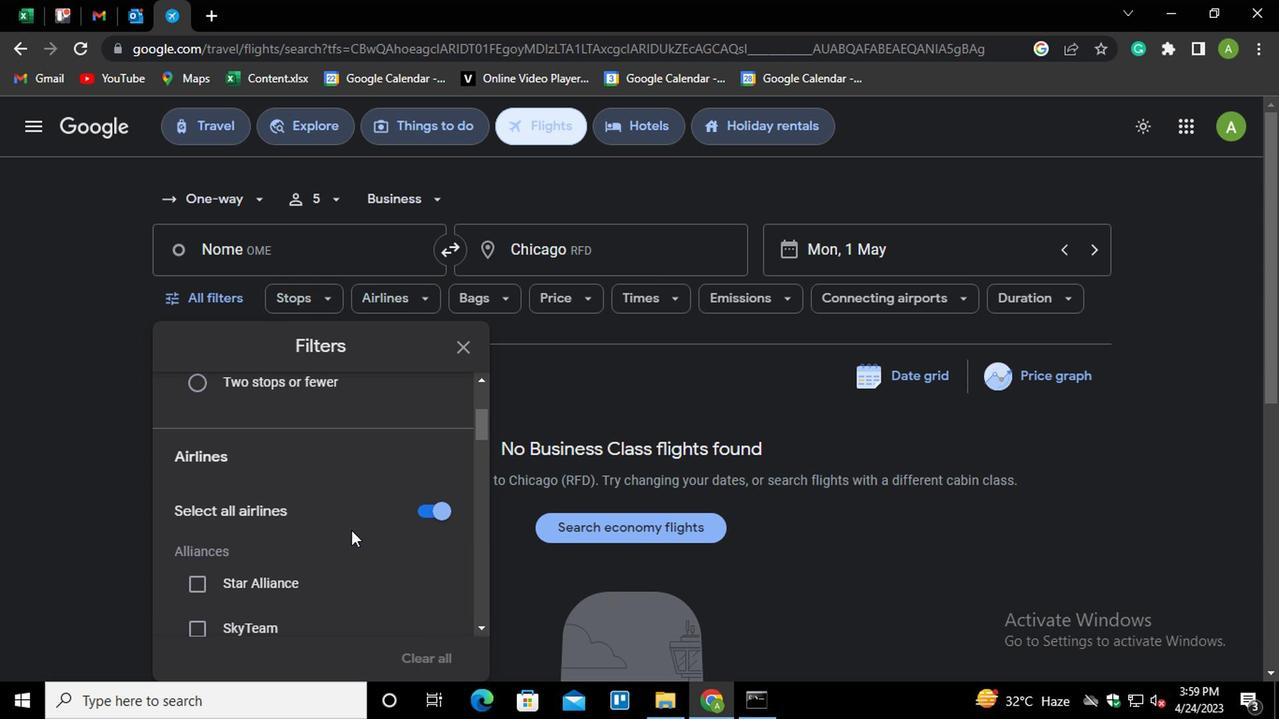 
Action: Mouse moved to (443, 422)
Screenshot: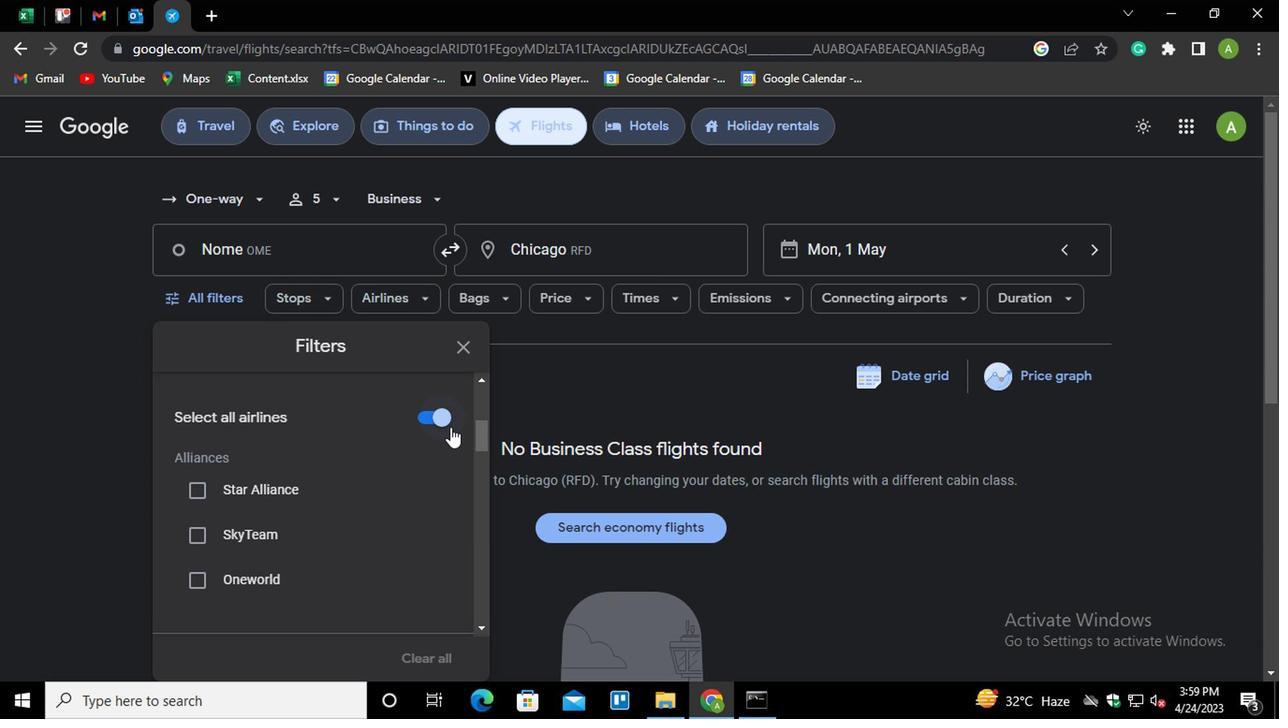
Action: Mouse pressed left at (443, 422)
Screenshot: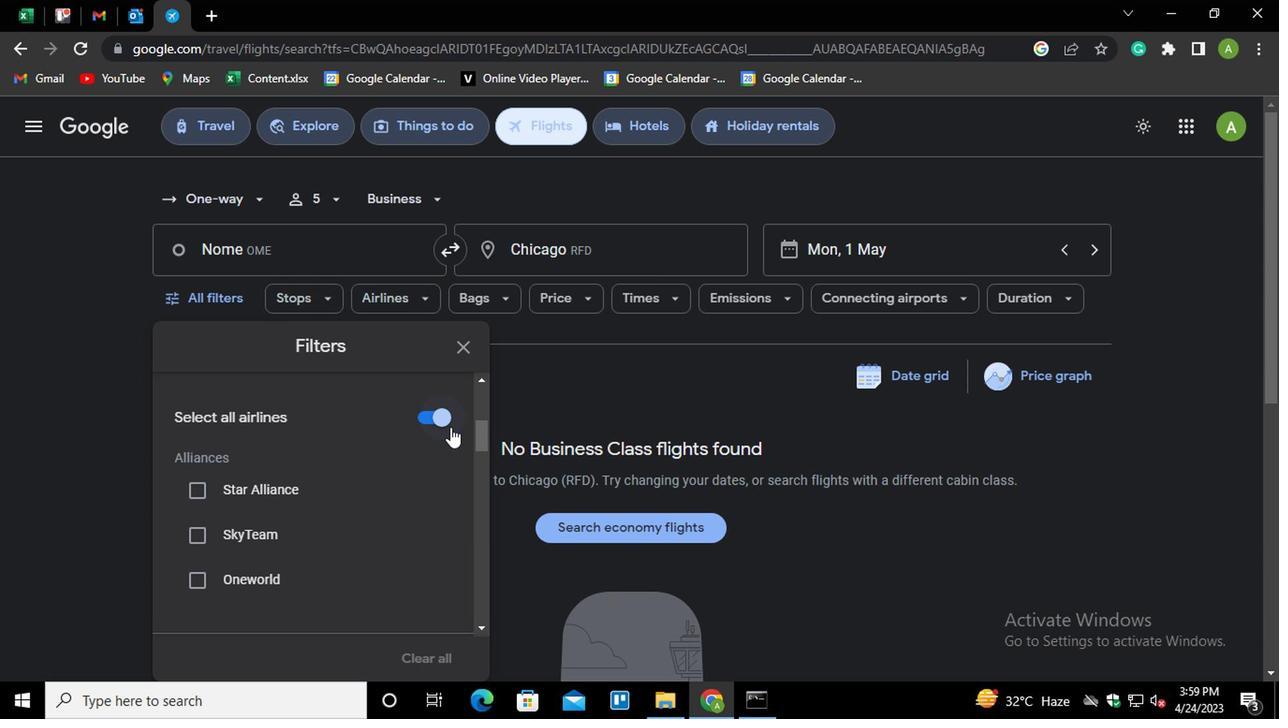 
Action: Mouse moved to (403, 493)
Screenshot: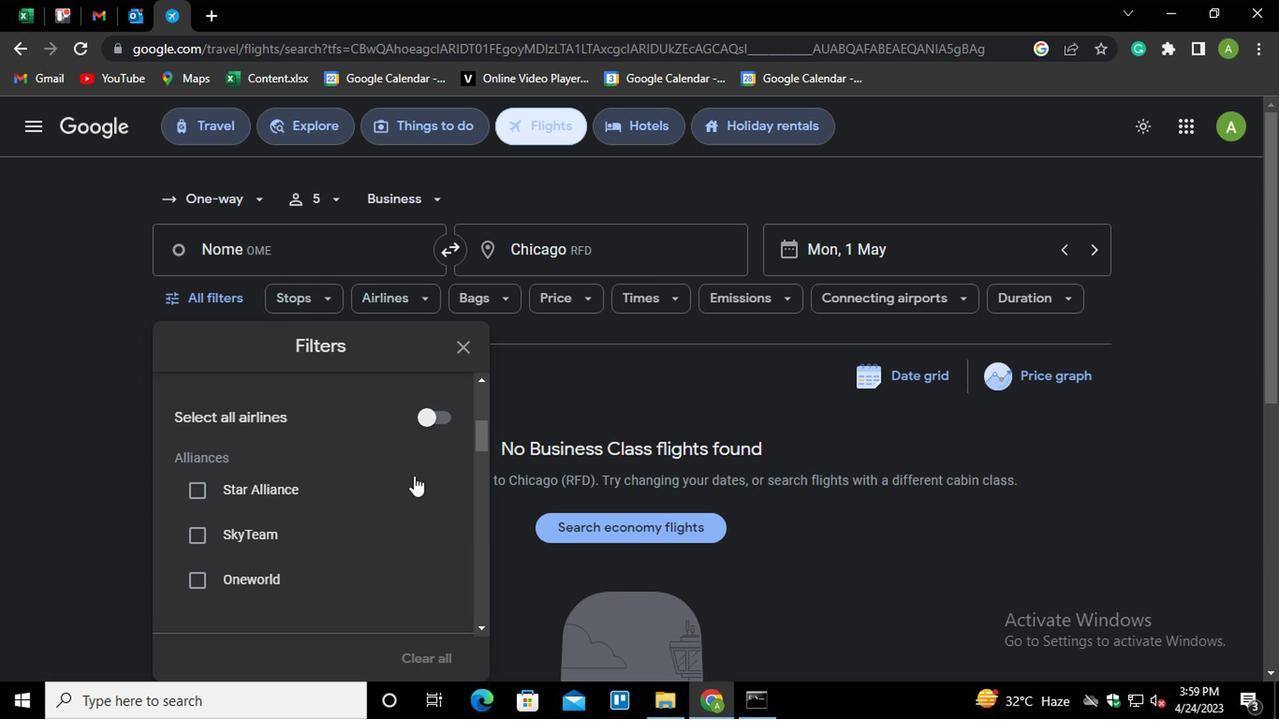 
Action: Mouse scrolled (403, 493) with delta (0, 0)
Screenshot: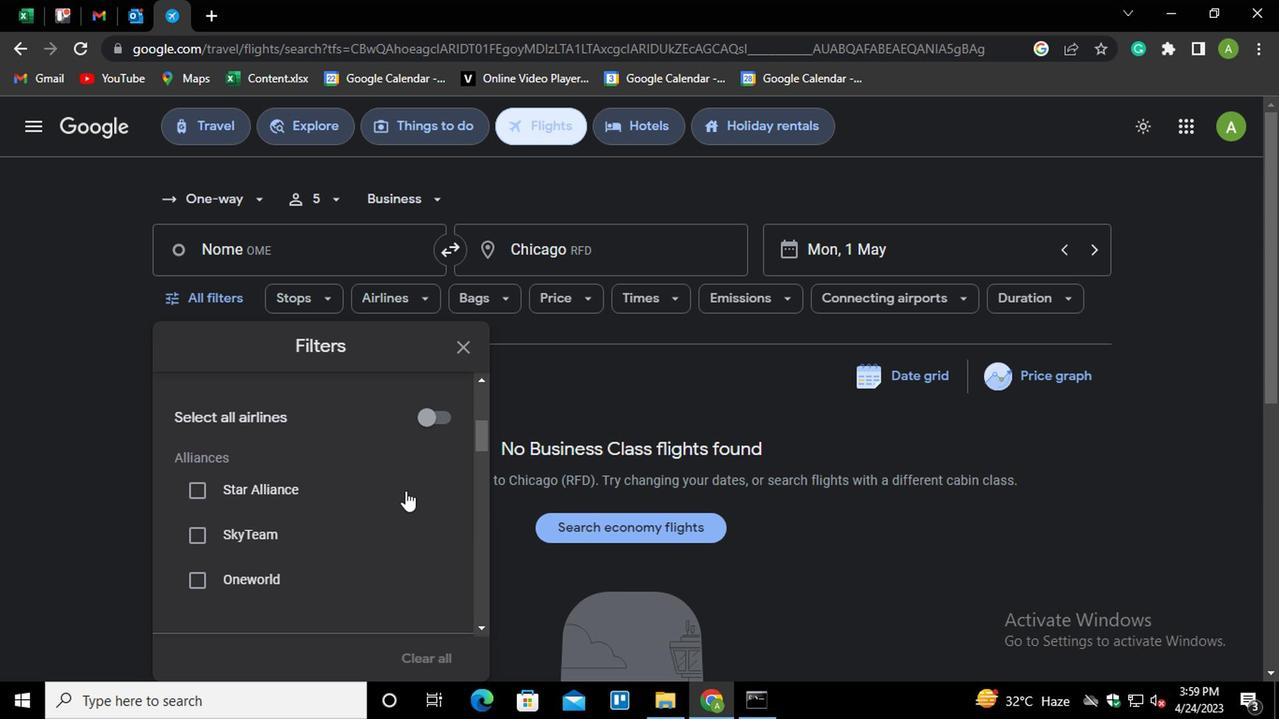 
Action: Mouse scrolled (403, 493) with delta (0, 0)
Screenshot: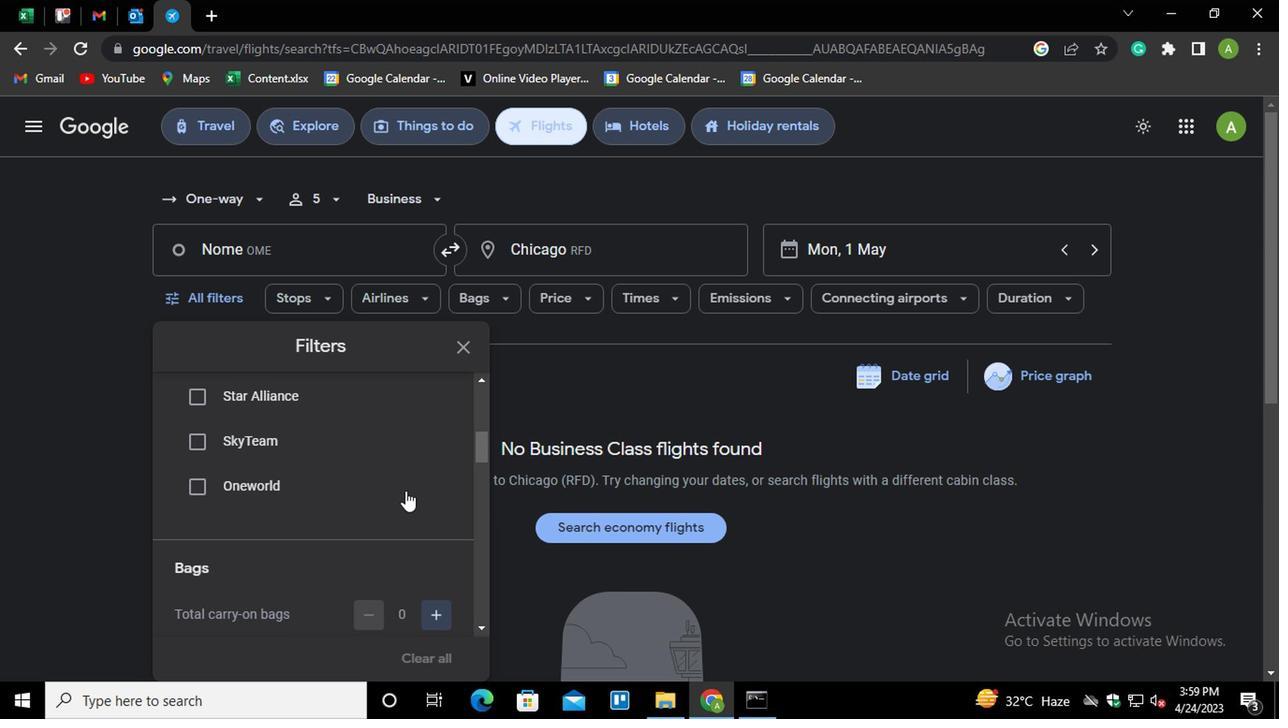 
Action: Mouse moved to (425, 519)
Screenshot: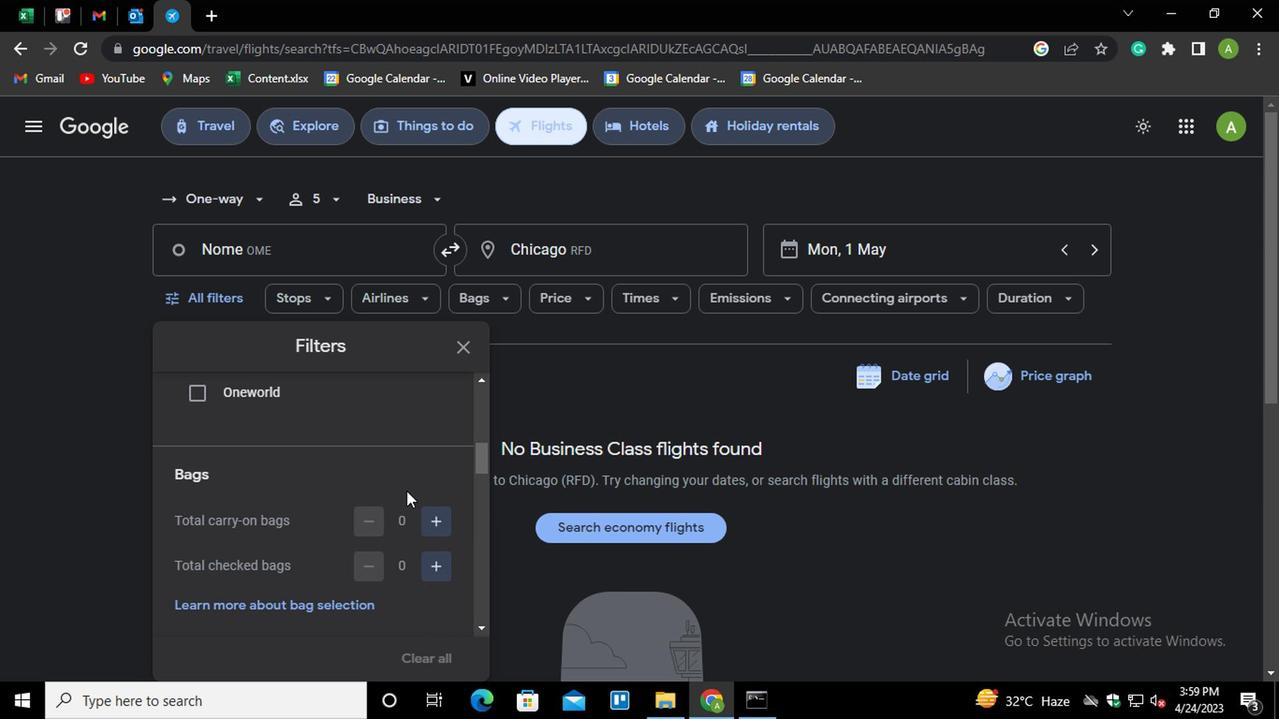 
Action: Mouse pressed left at (425, 519)
Screenshot: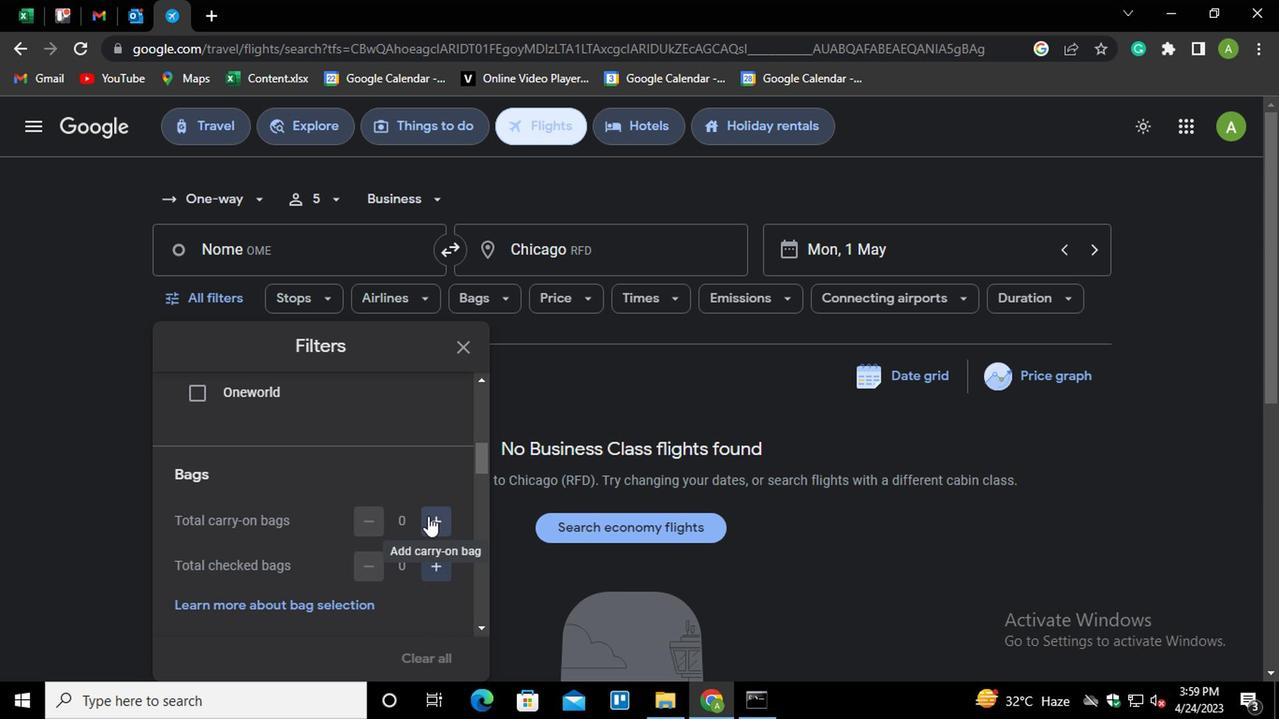 
Action: Mouse moved to (425, 562)
Screenshot: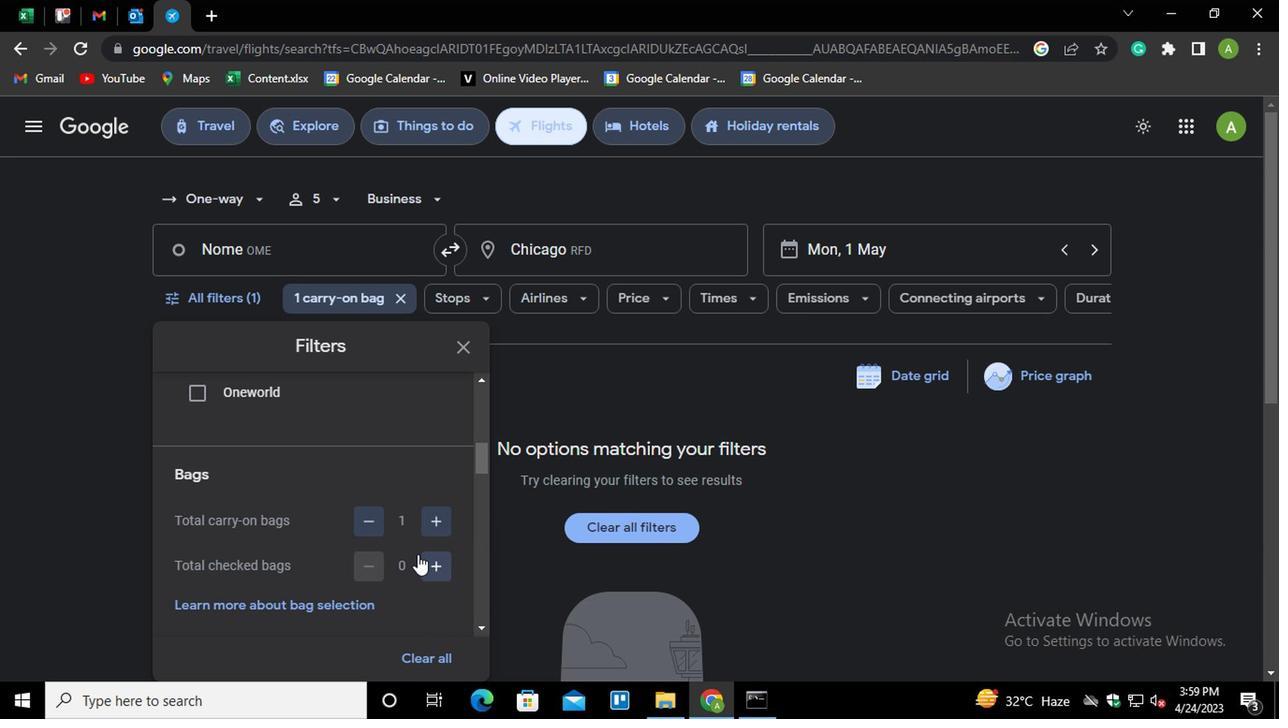 
Action: Mouse pressed left at (425, 562)
Screenshot: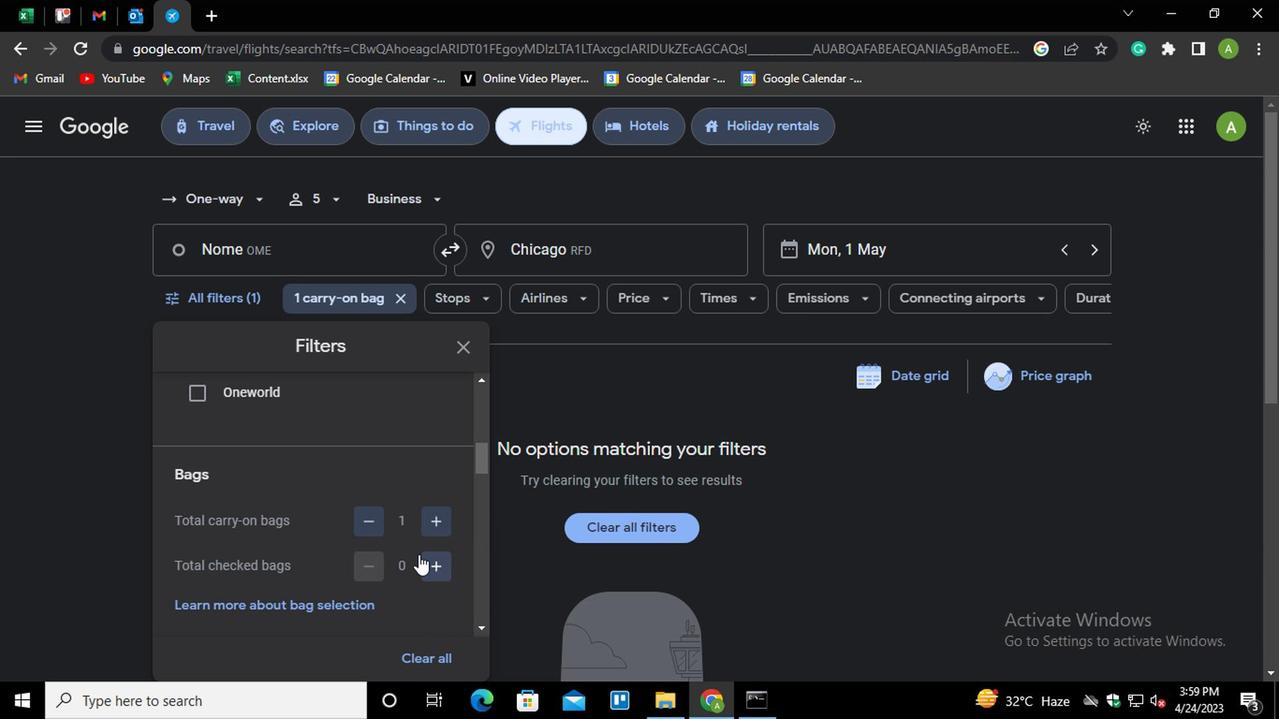
Action: Mouse pressed left at (425, 562)
Screenshot: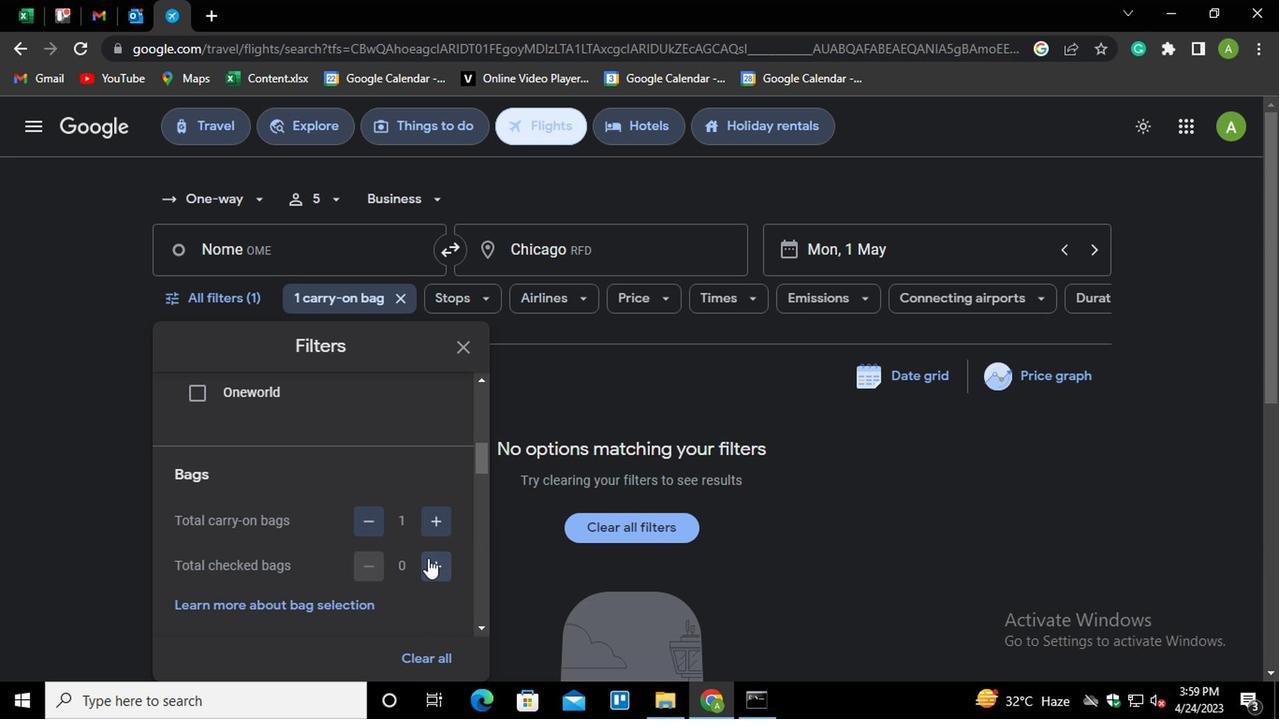 
Action: Mouse pressed left at (425, 562)
Screenshot: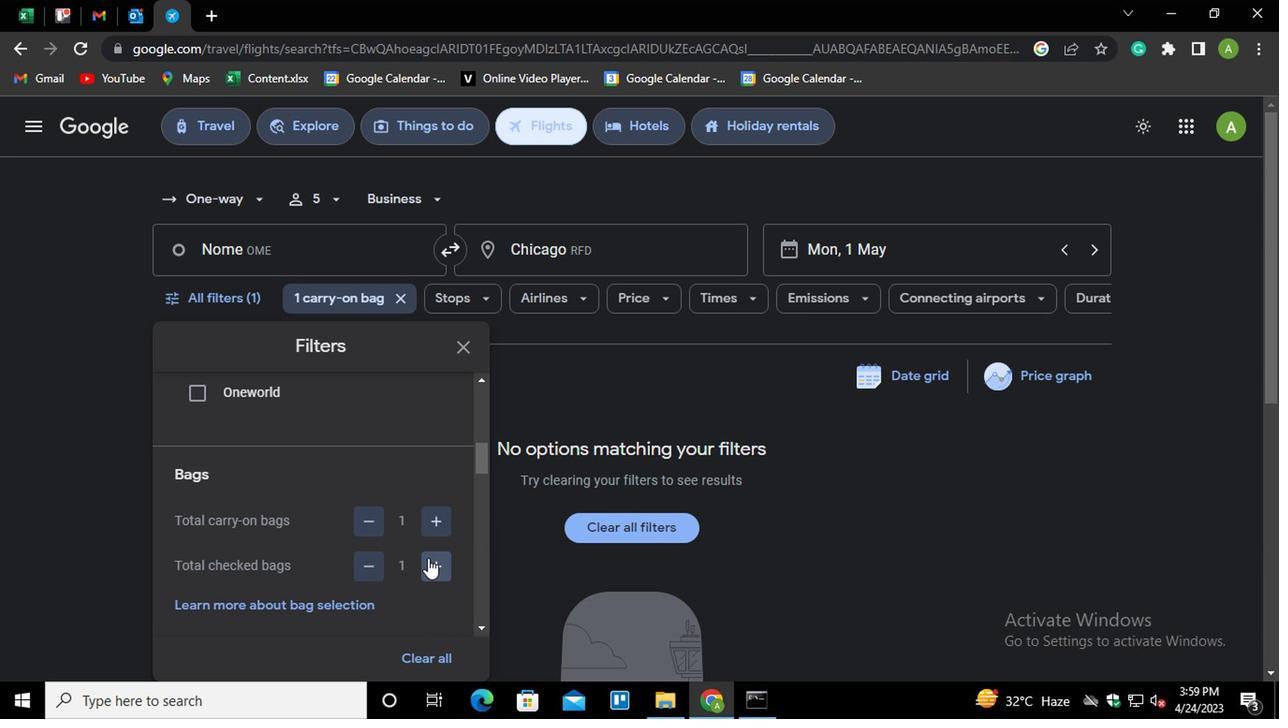 
Action: Mouse pressed left at (425, 562)
Screenshot: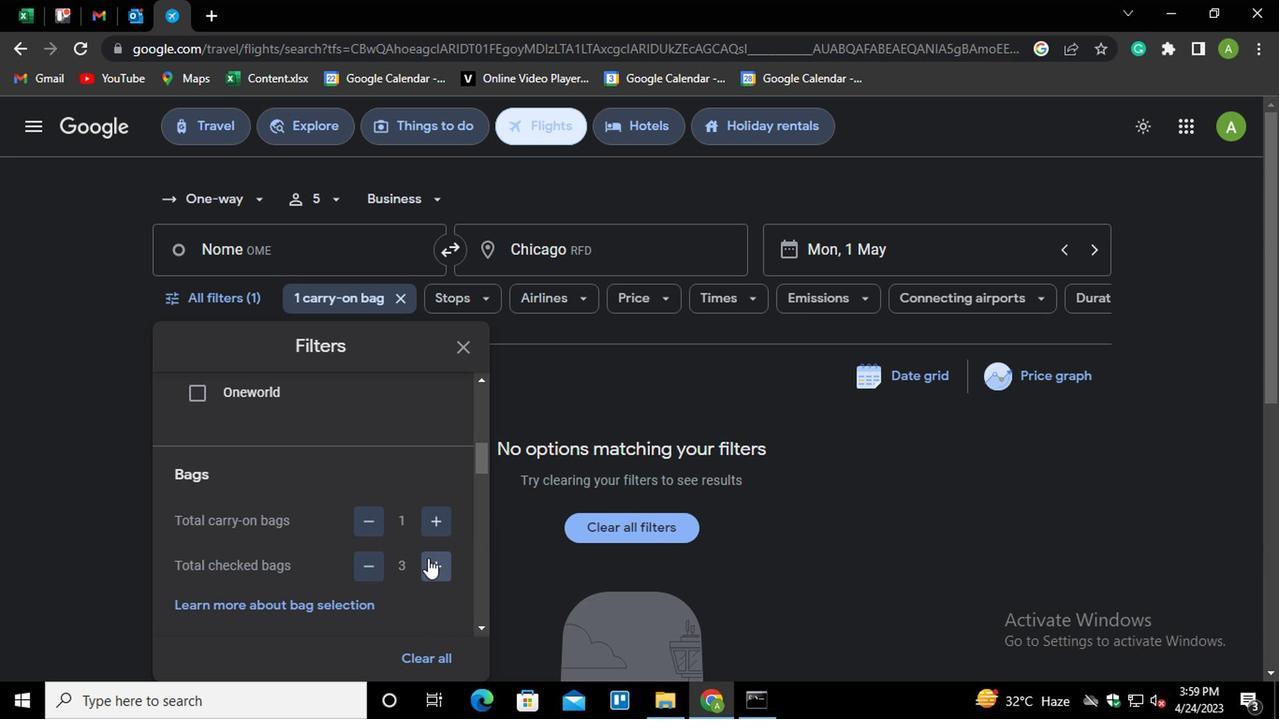 
Action: Mouse pressed left at (425, 562)
Screenshot: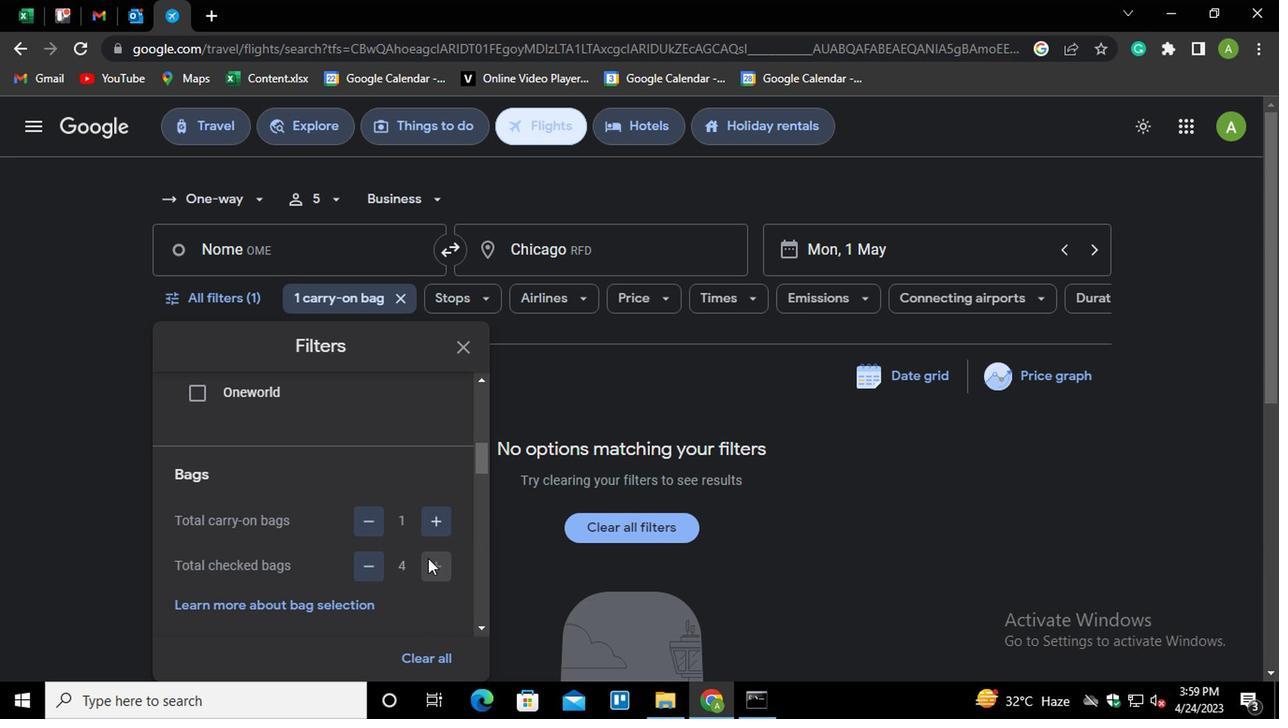 
Action: Mouse moved to (419, 605)
Screenshot: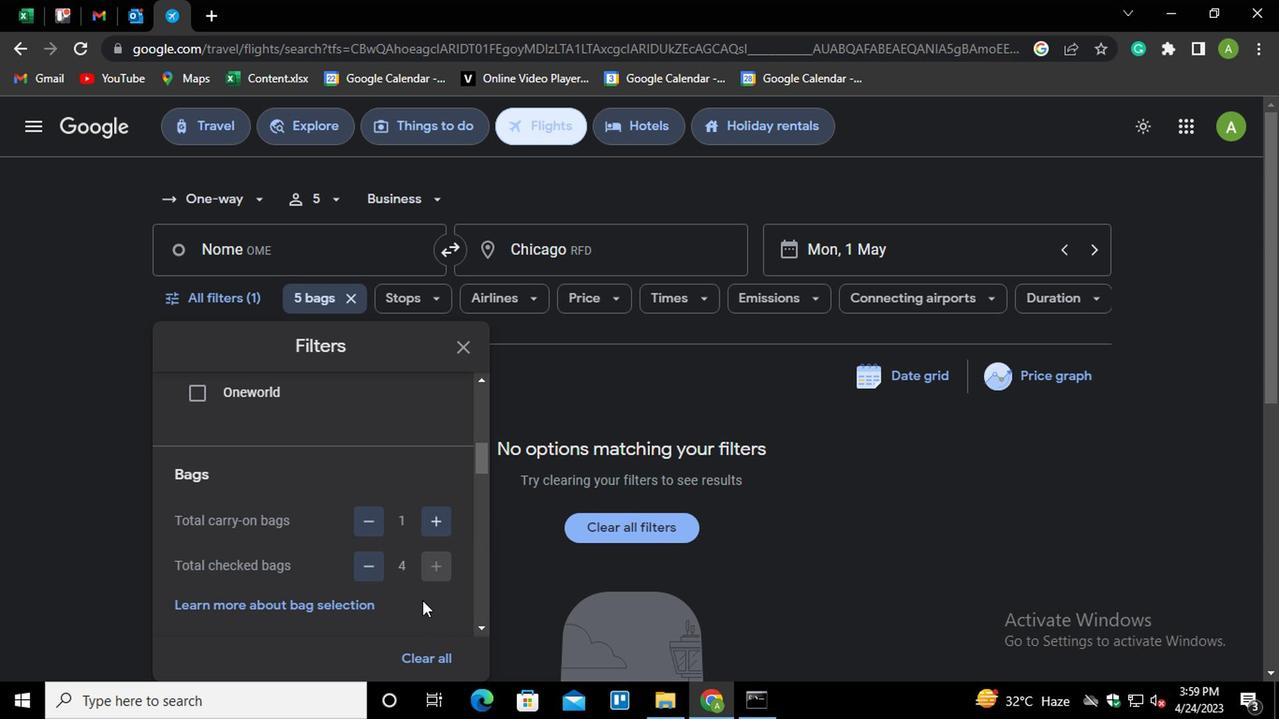
Action: Mouse scrolled (419, 604) with delta (0, -1)
Screenshot: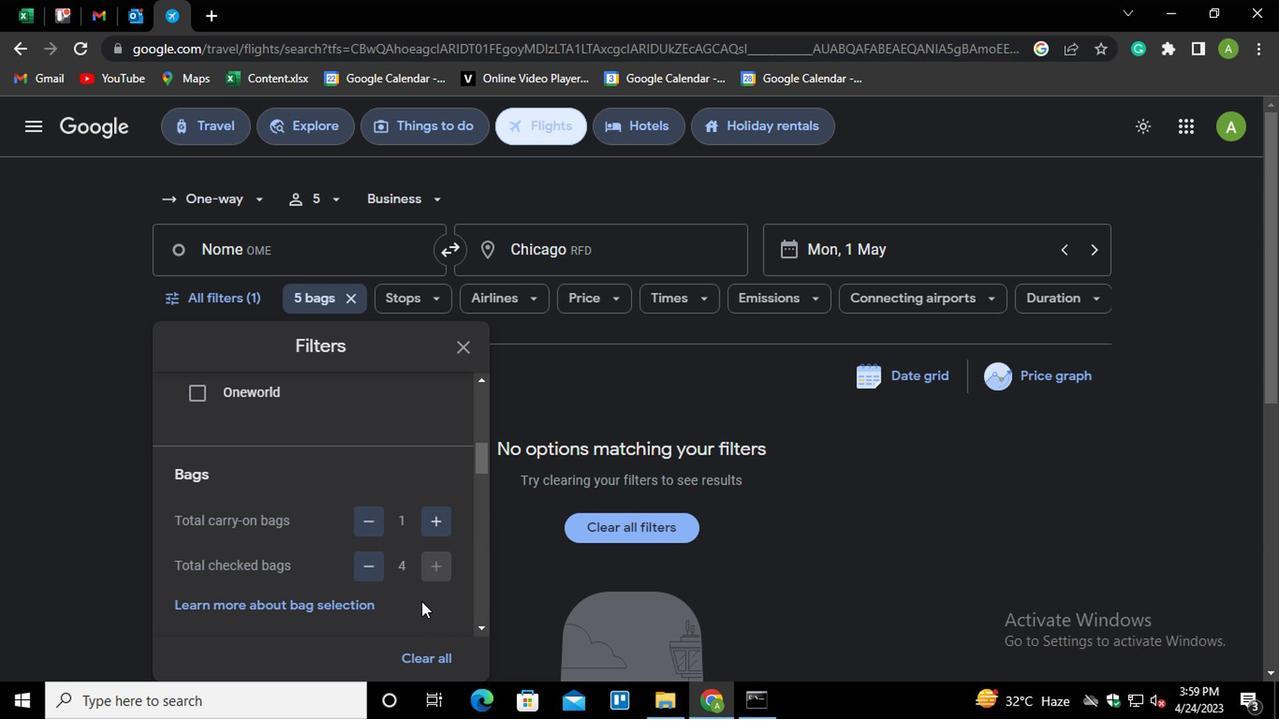 
Action: Mouse scrolled (419, 604) with delta (0, -1)
Screenshot: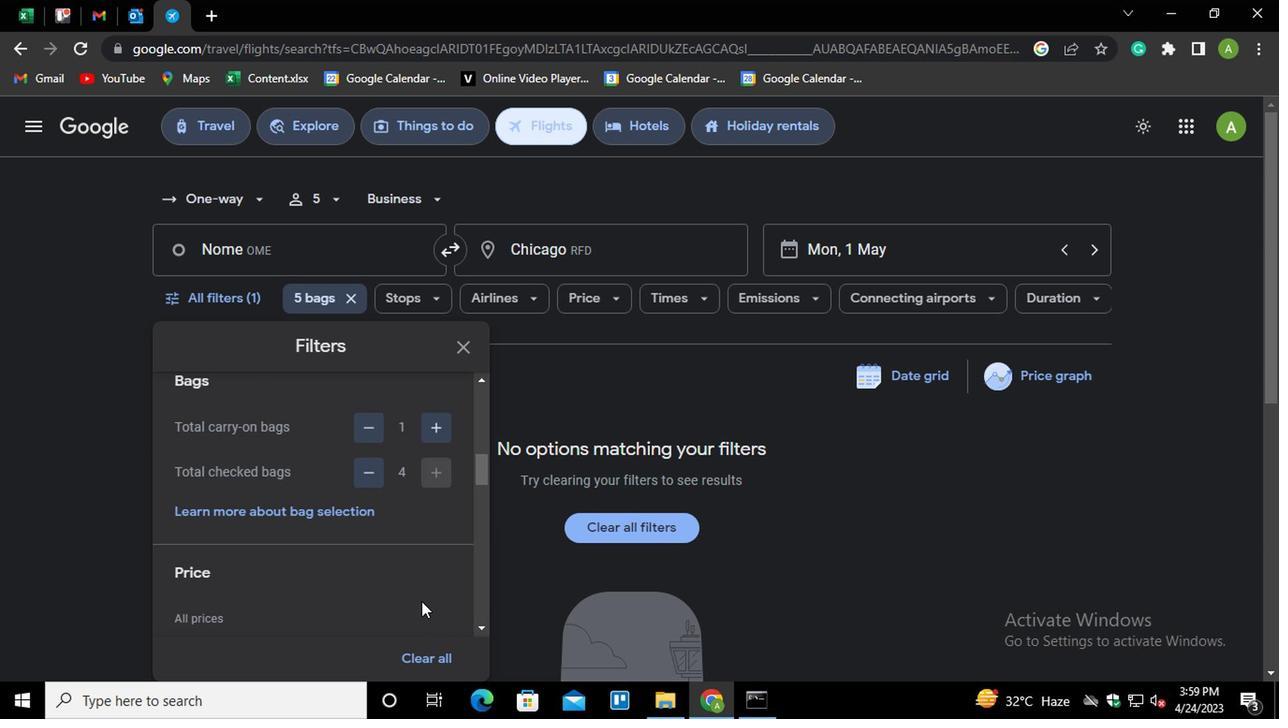 
Action: Mouse moved to (411, 569)
Screenshot: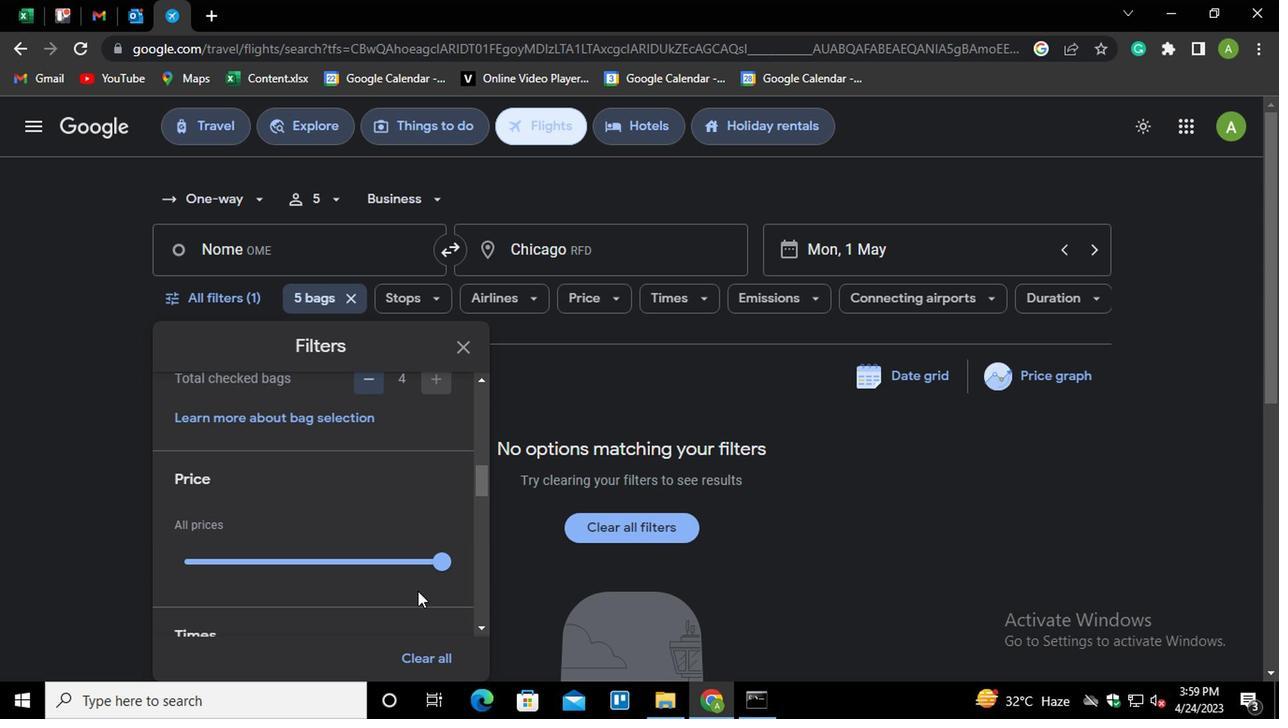 
Action: Mouse pressed left at (411, 569)
Screenshot: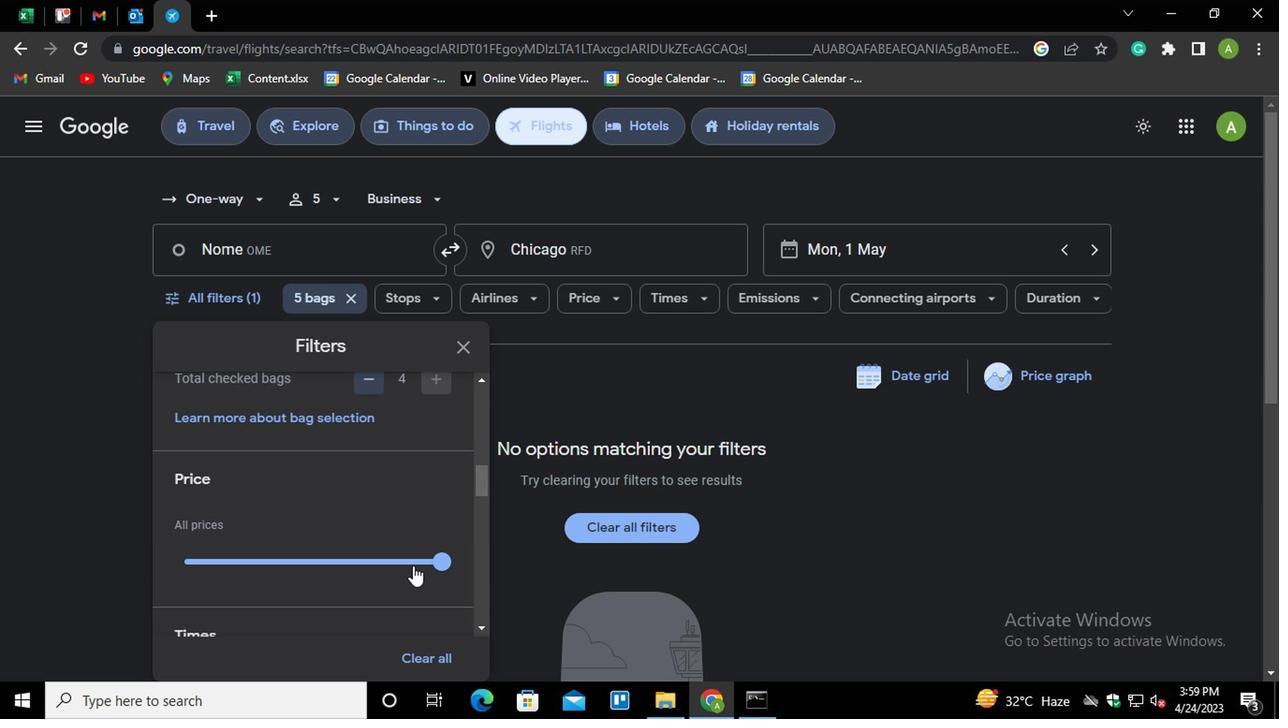 
Action: Mouse moved to (389, 597)
Screenshot: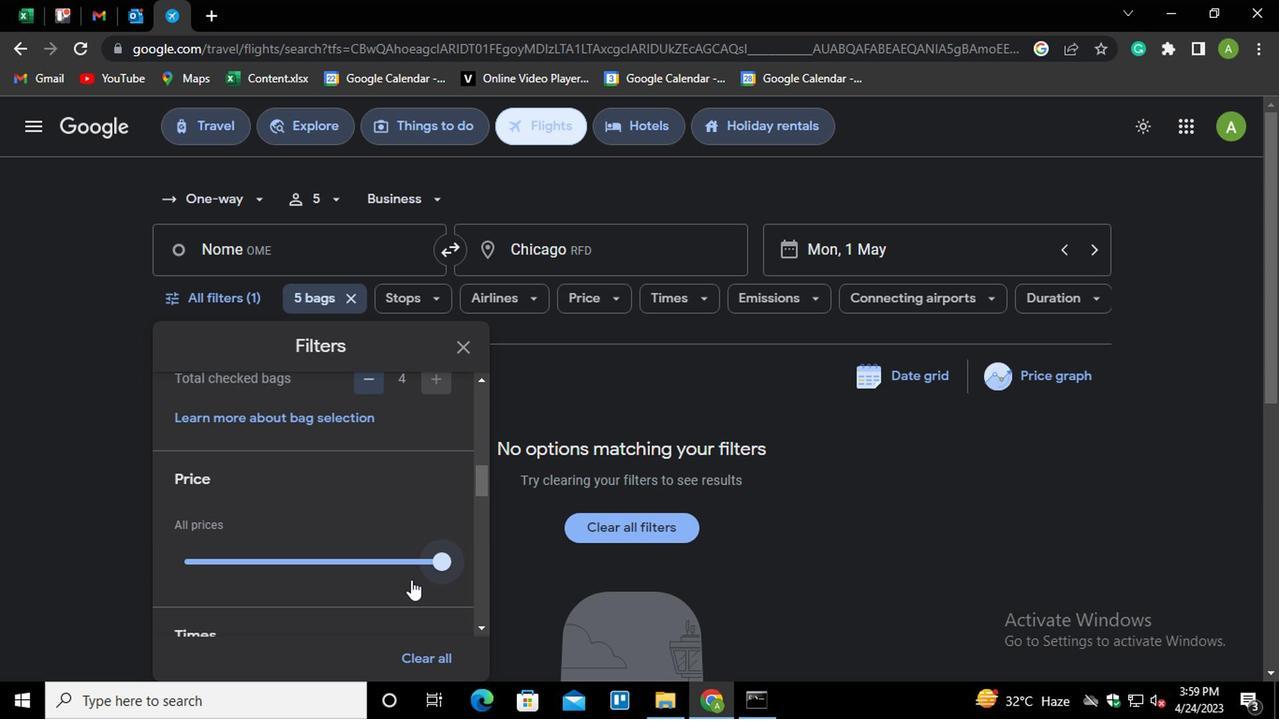 
Action: Mouse scrolled (389, 596) with delta (0, 0)
Screenshot: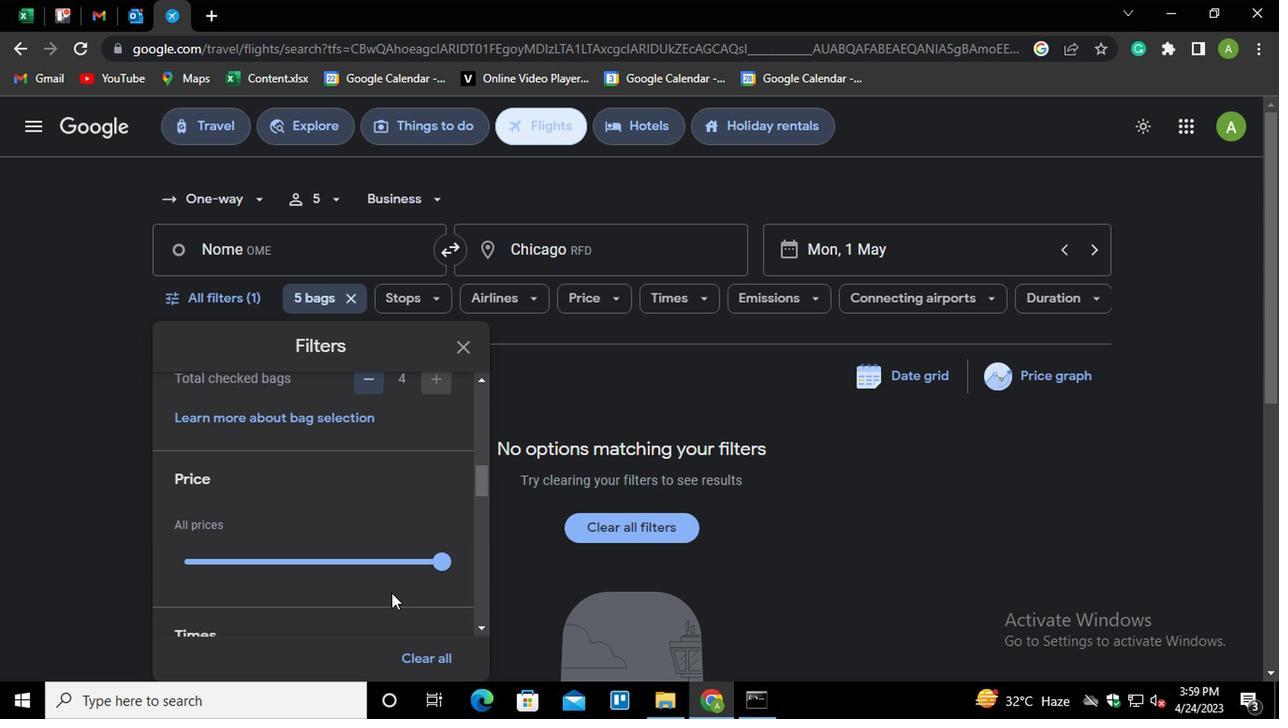 
Action: Mouse moved to (400, 589)
Screenshot: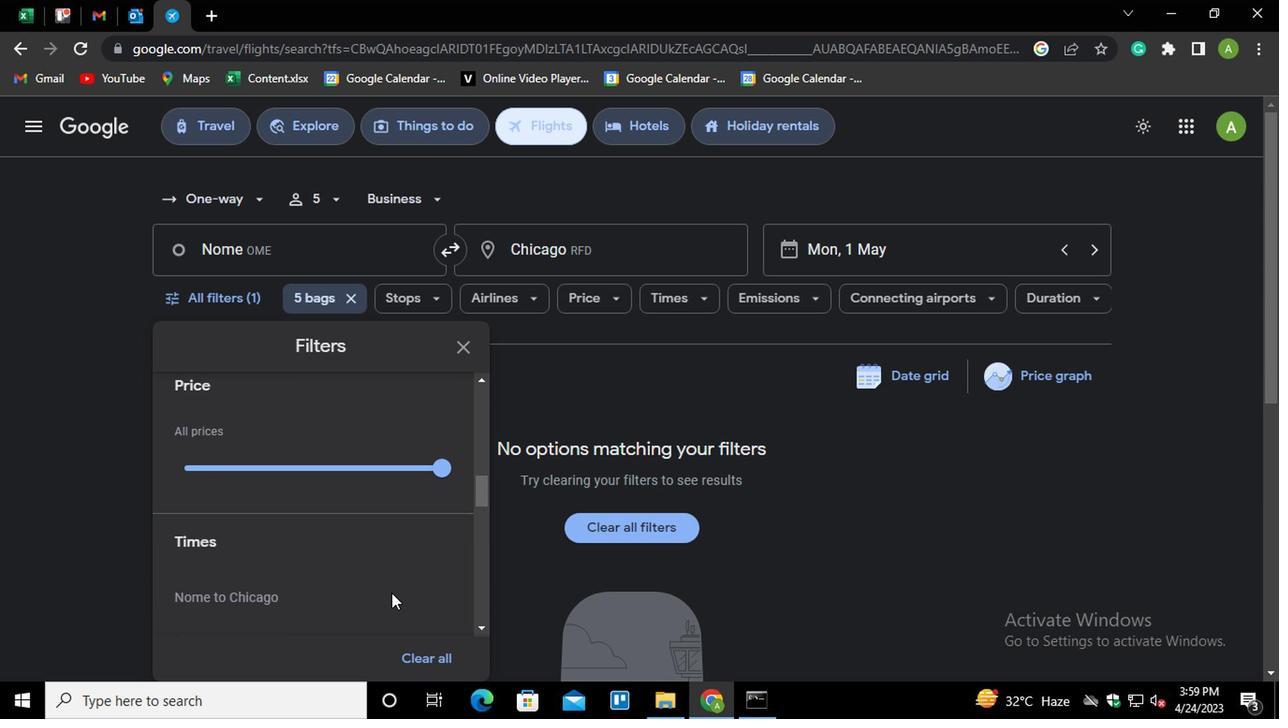 
Action: Mouse scrolled (400, 588) with delta (0, -1)
Screenshot: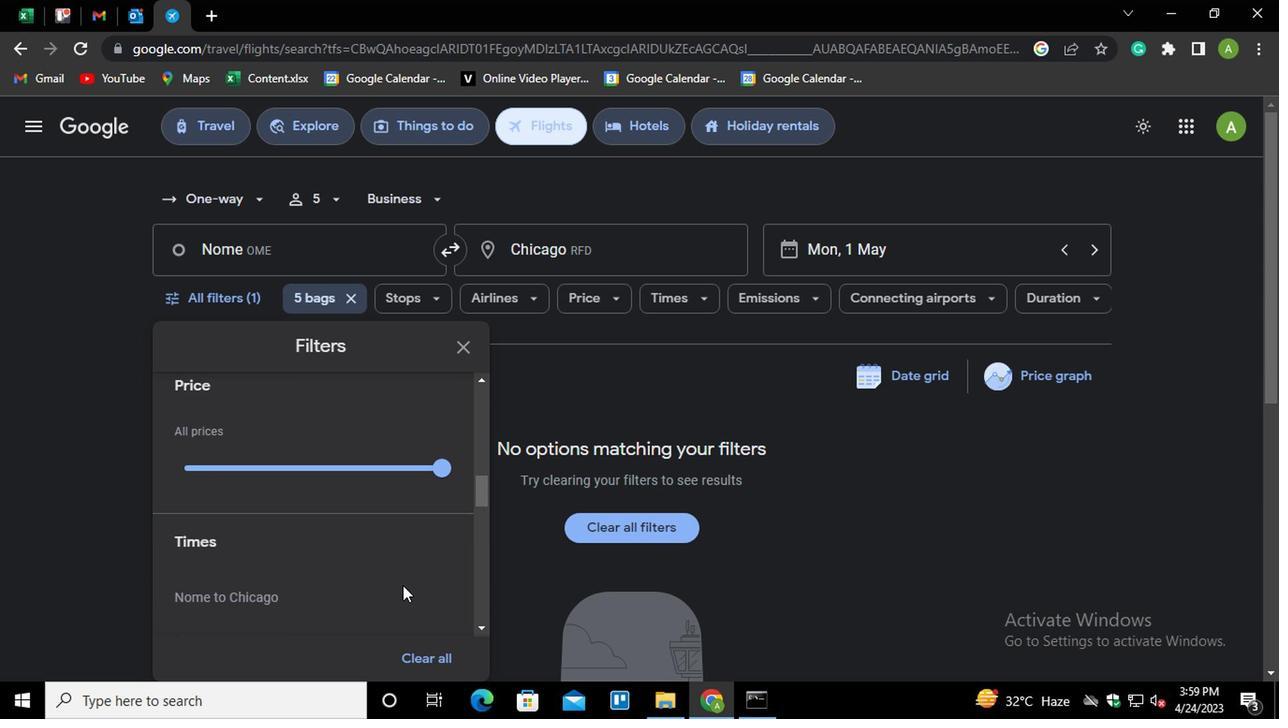 
Action: Mouse moved to (296, 587)
Screenshot: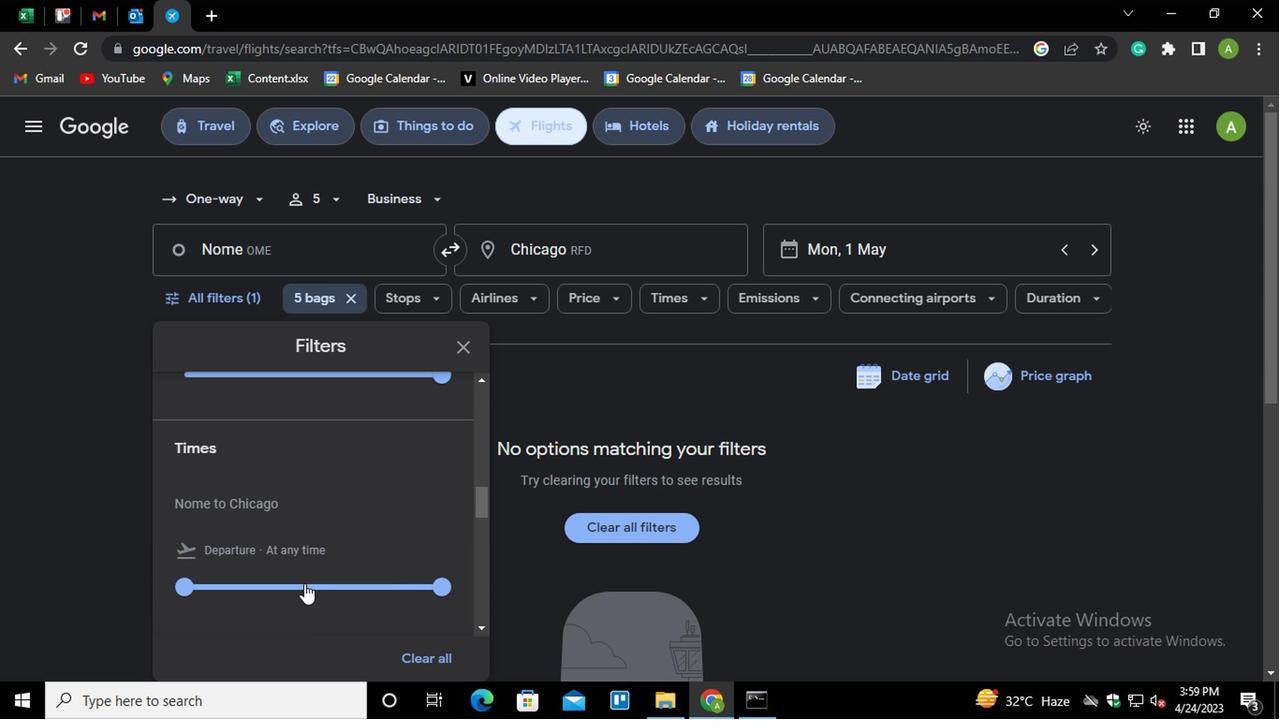 
Action: Mouse pressed left at (296, 587)
Screenshot: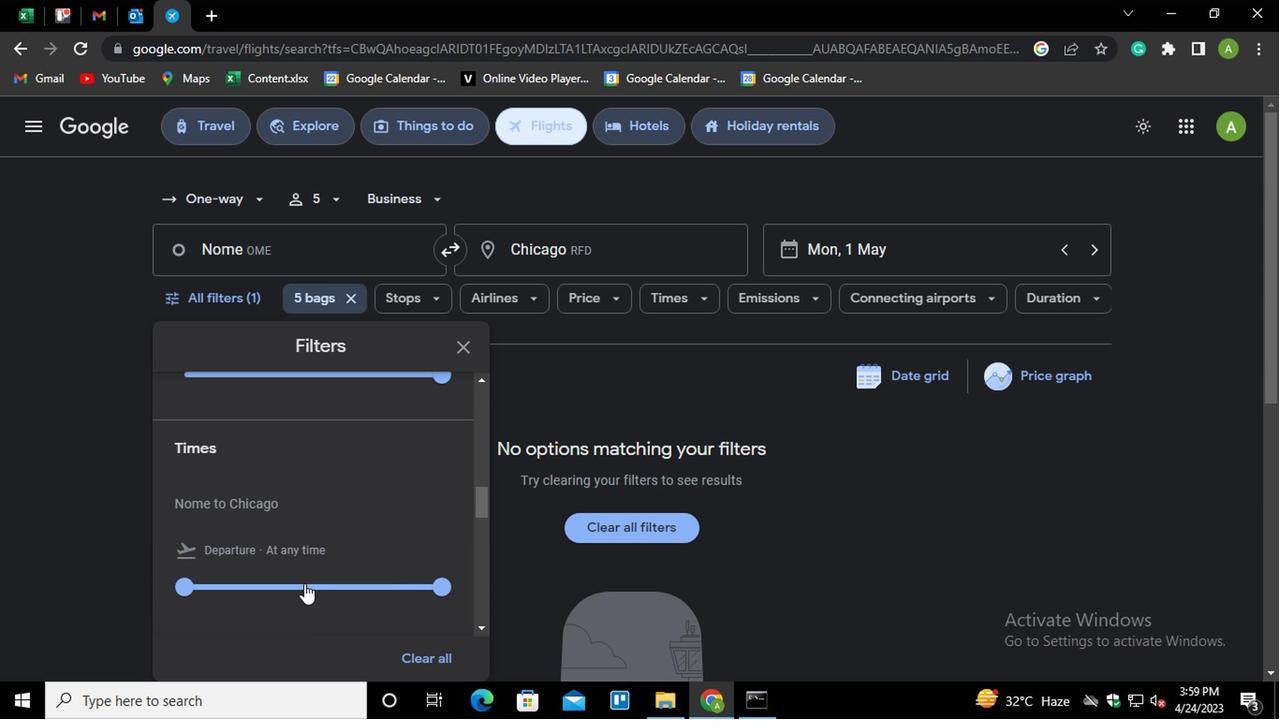 
Action: Mouse moved to (439, 588)
Screenshot: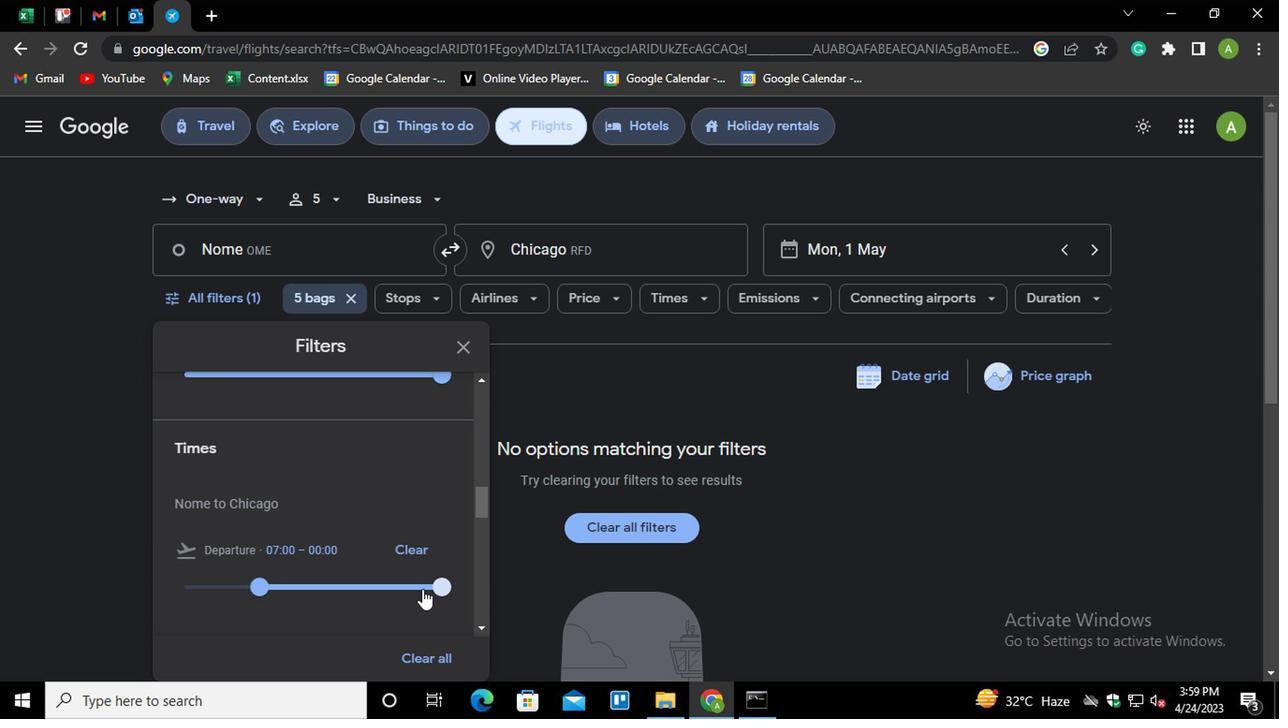 
Action: Mouse pressed left at (439, 588)
Screenshot: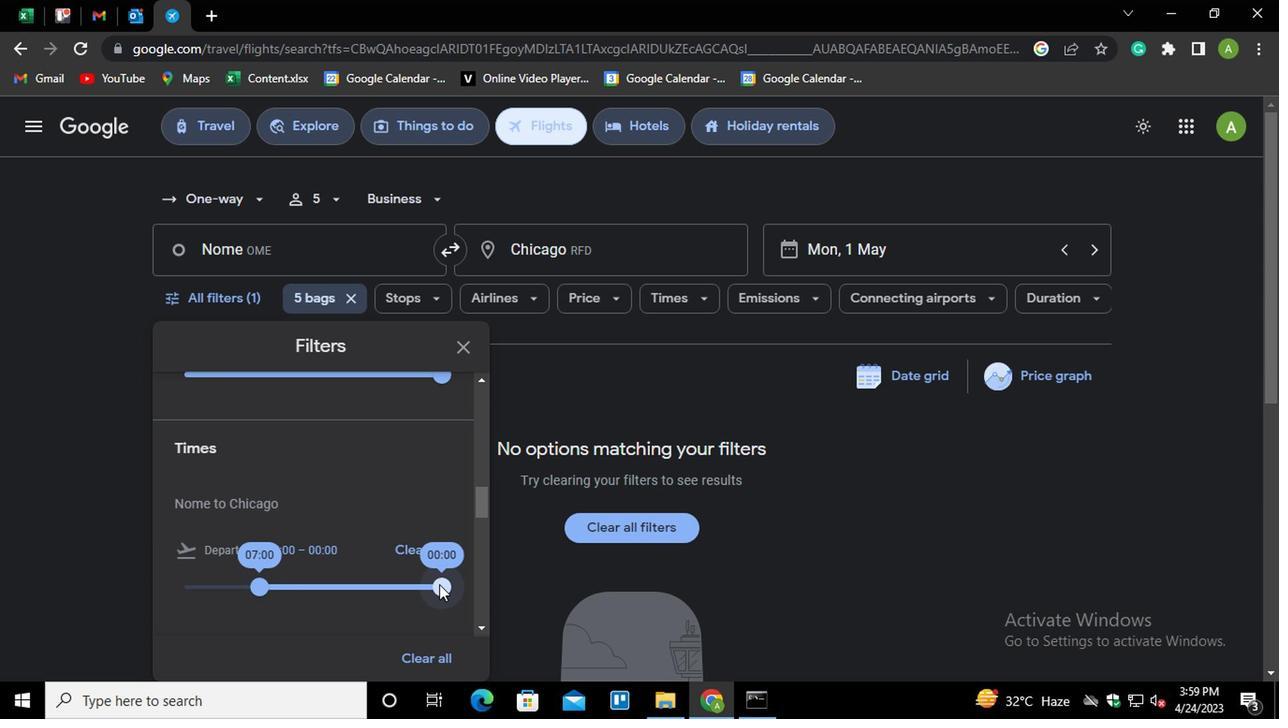 
Action: Mouse moved to (887, 601)
Screenshot: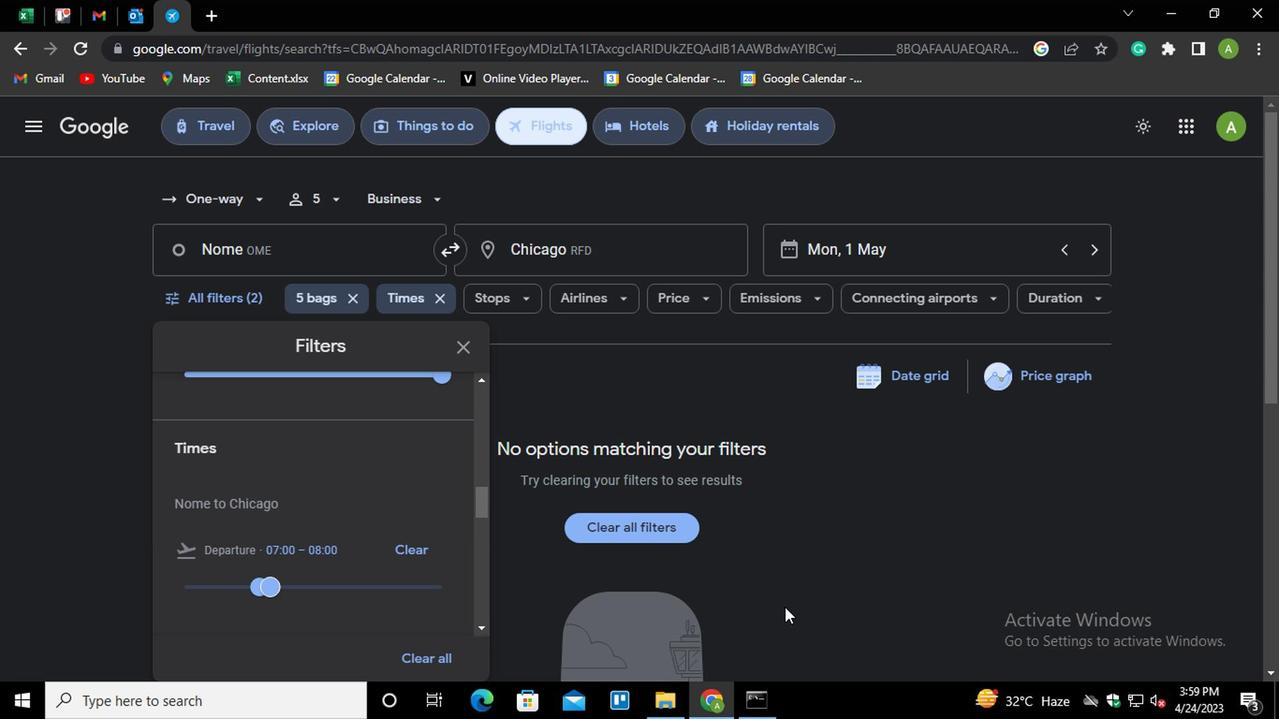 
Action: Mouse pressed left at (887, 601)
Screenshot: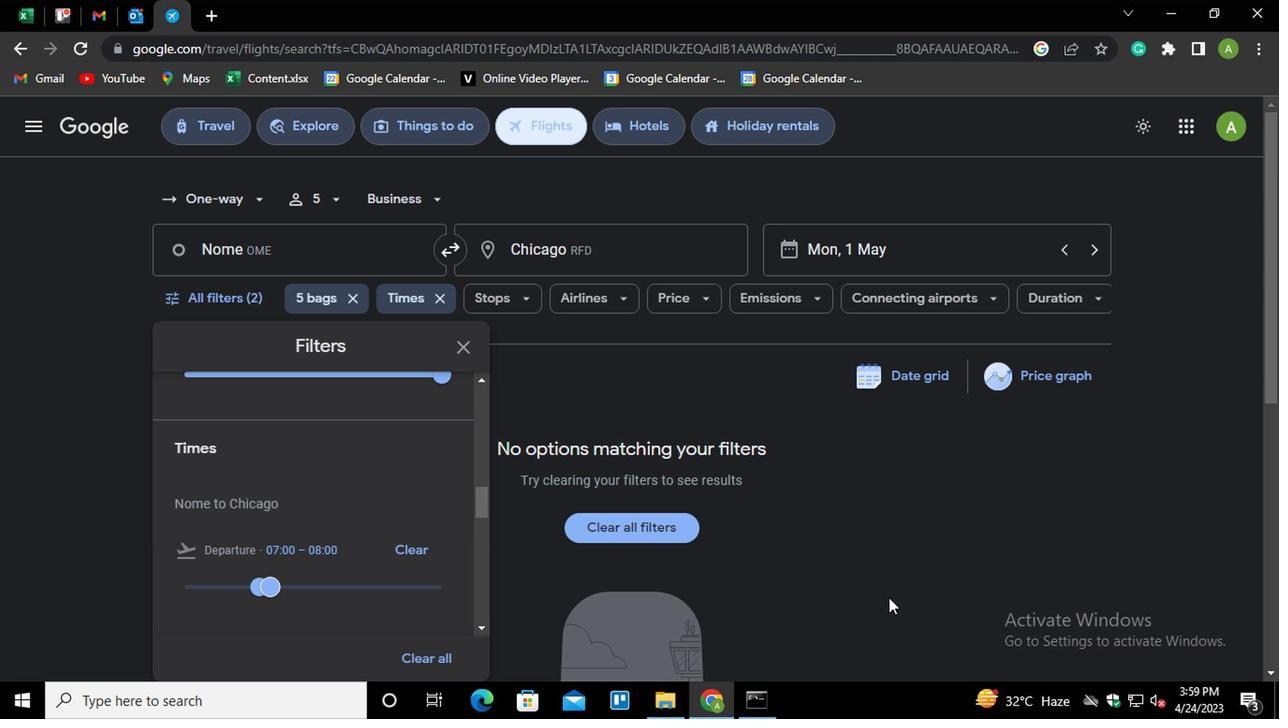 
